 Task: Search one way flight ticket for 3 adults in first from Oakland: Oakland International Airport to Indianapolis: Indianapolis International Airport on 8-5-2023. Choice of flights is Royal air maroc. Number of bags: 1 carry on bag. Price is upto 77000. Outbound departure time preference is 6:30.
Action: Mouse moved to (301, 116)
Screenshot: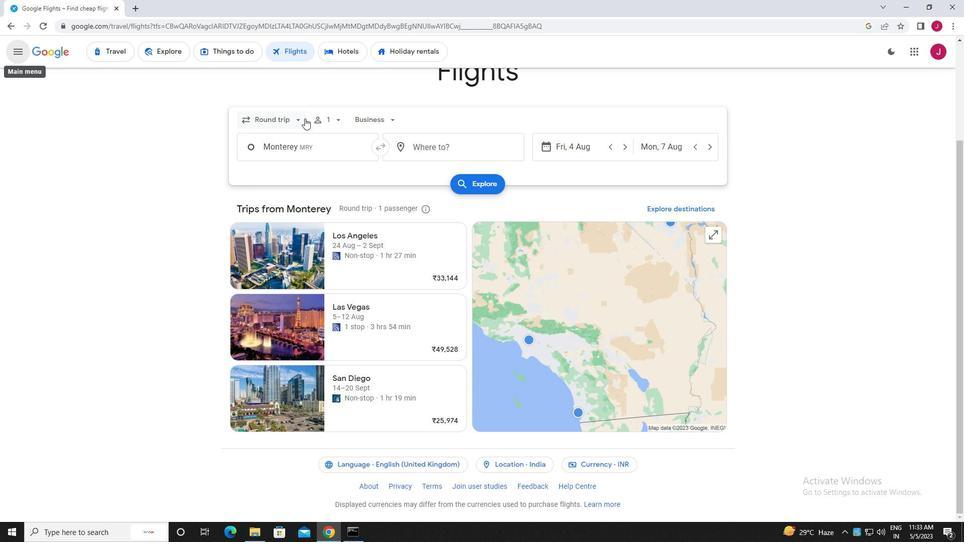 
Action: Mouse pressed left at (301, 116)
Screenshot: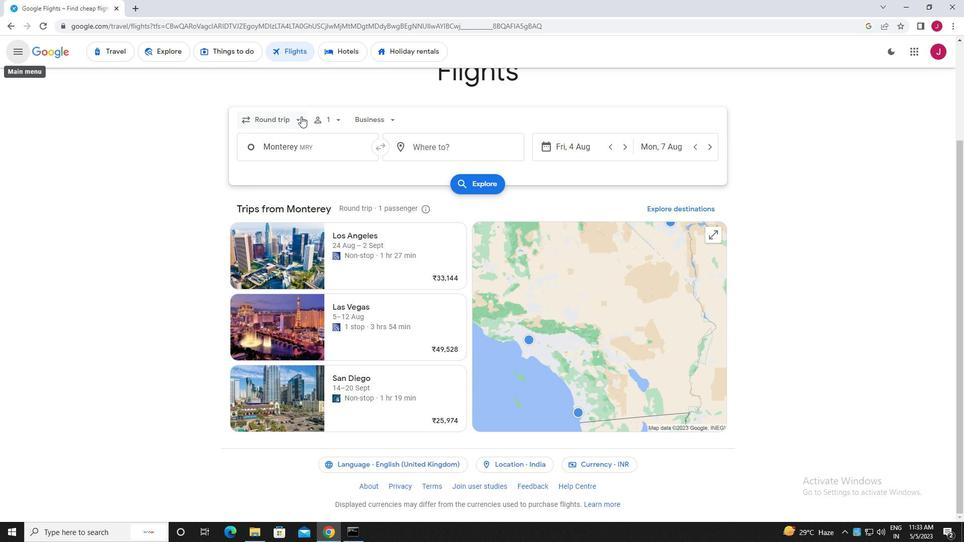 
Action: Mouse moved to (286, 163)
Screenshot: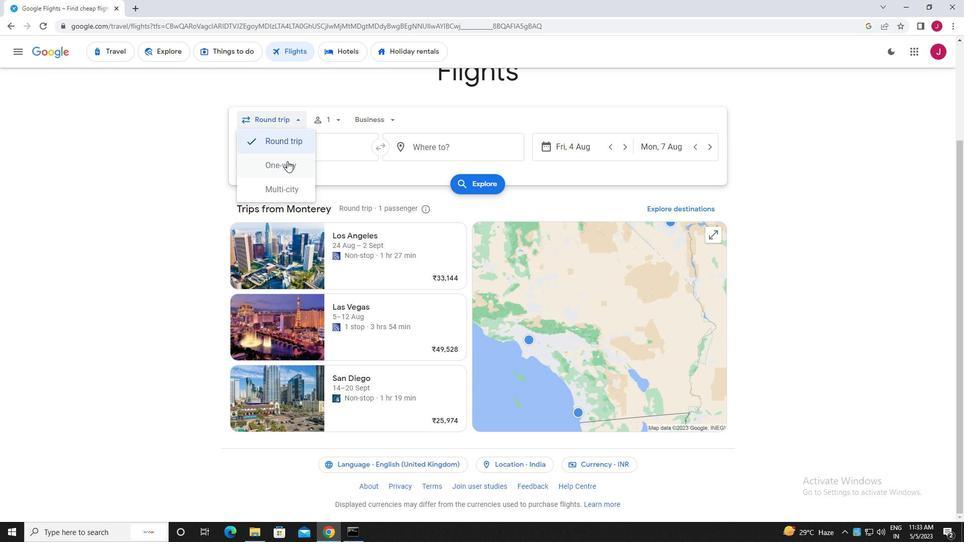 
Action: Mouse pressed left at (286, 163)
Screenshot: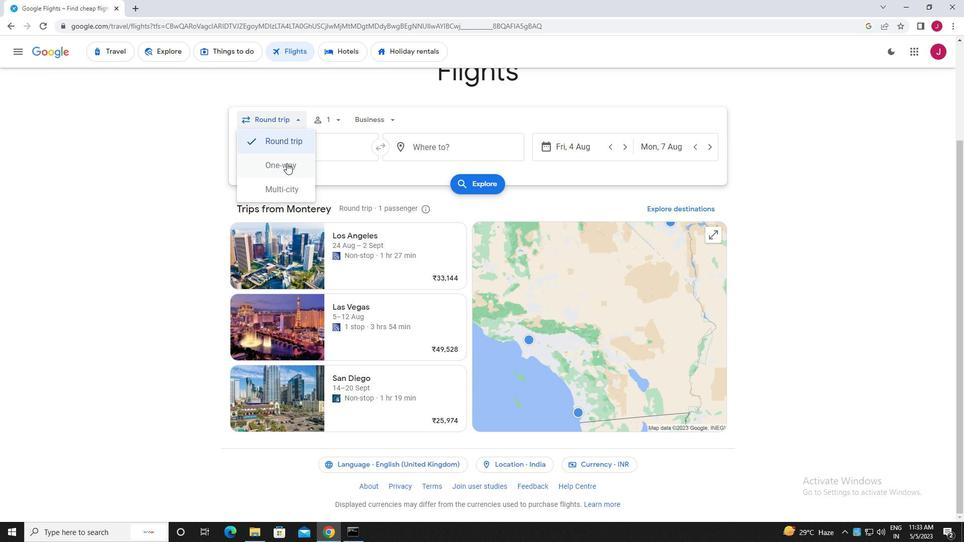 
Action: Mouse moved to (333, 119)
Screenshot: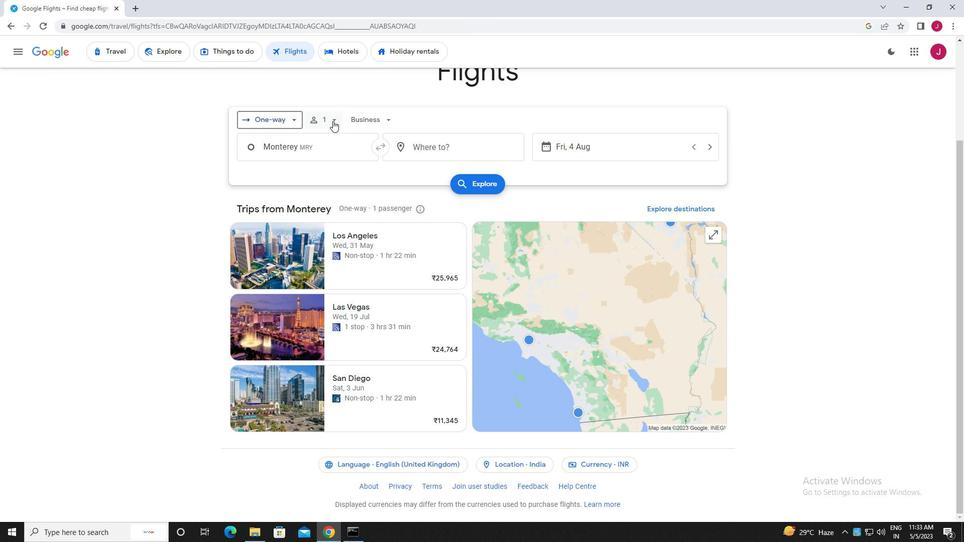 
Action: Mouse pressed left at (333, 119)
Screenshot: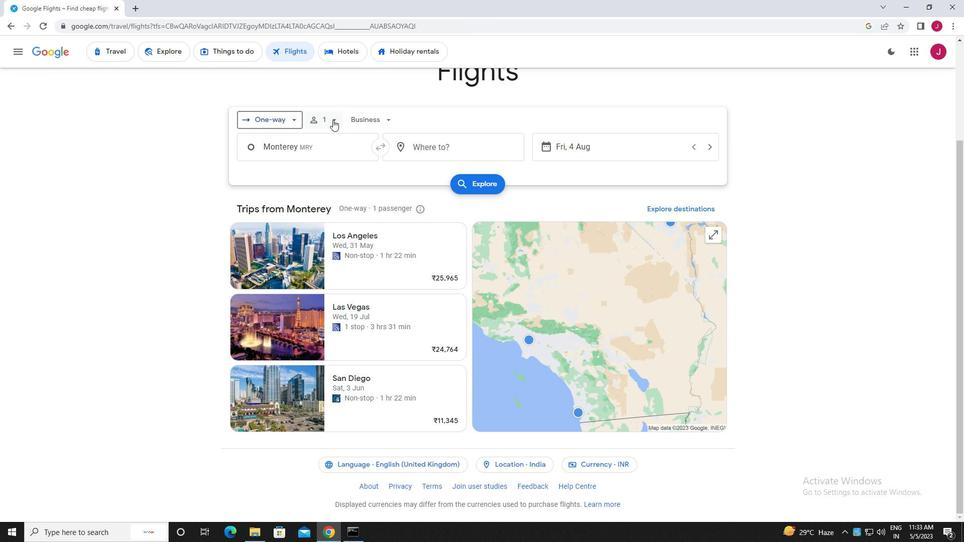 
Action: Mouse moved to (412, 142)
Screenshot: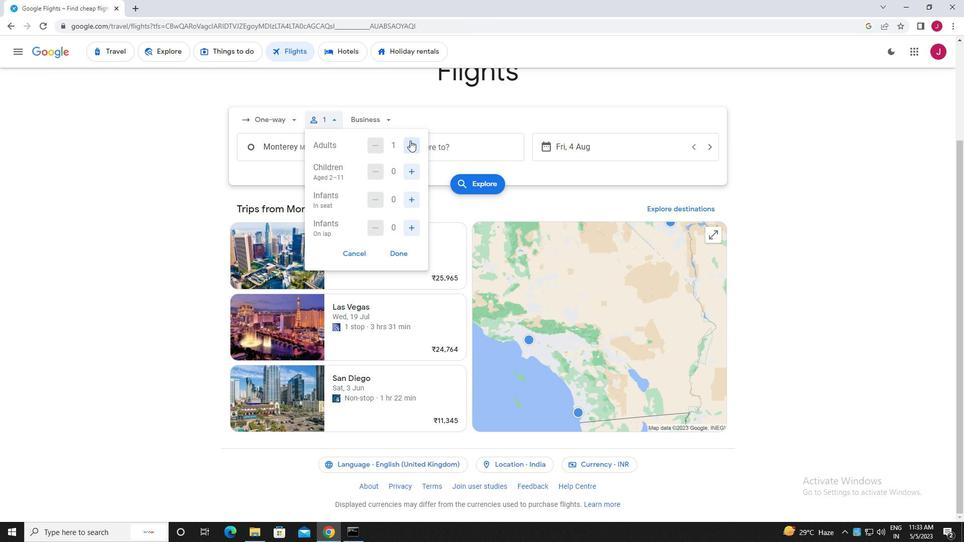 
Action: Mouse pressed left at (412, 142)
Screenshot: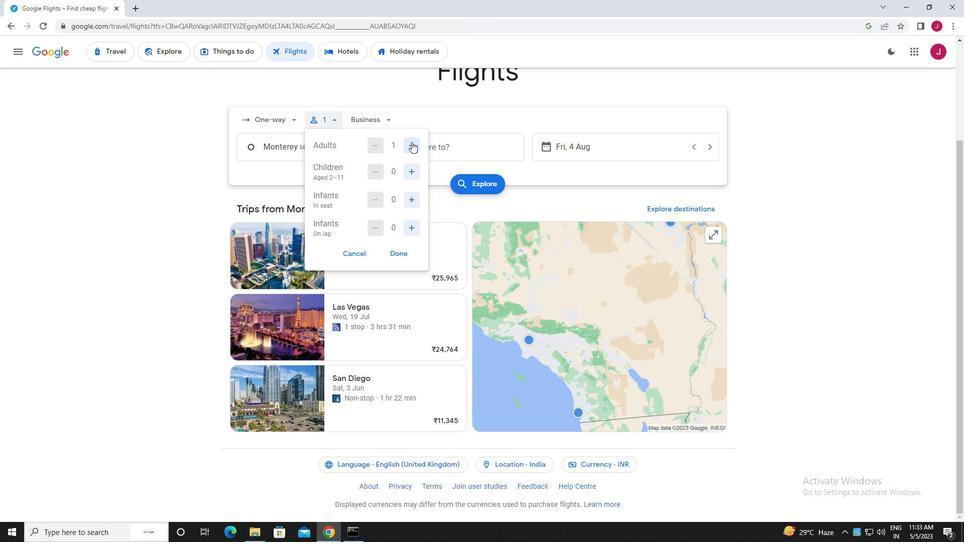 
Action: Mouse pressed left at (412, 142)
Screenshot: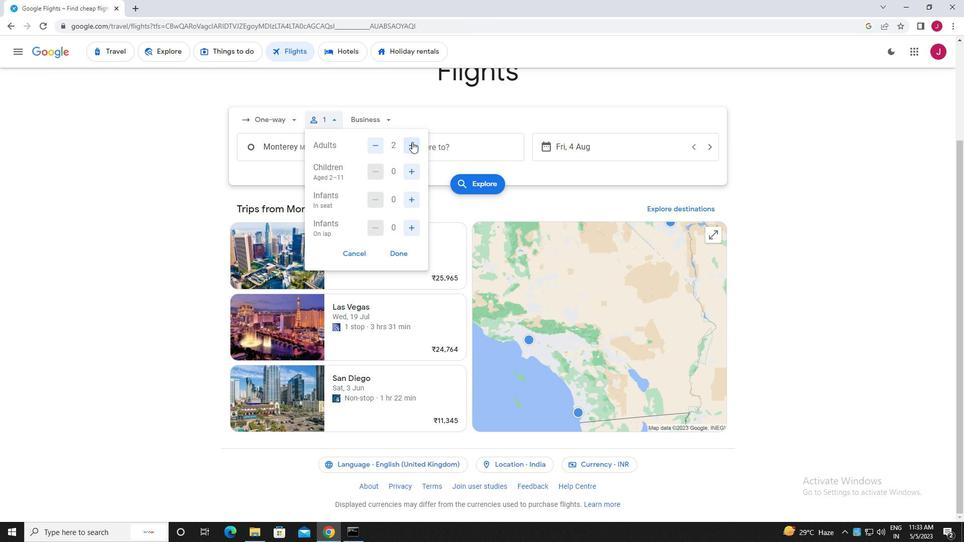 
Action: Mouse moved to (400, 252)
Screenshot: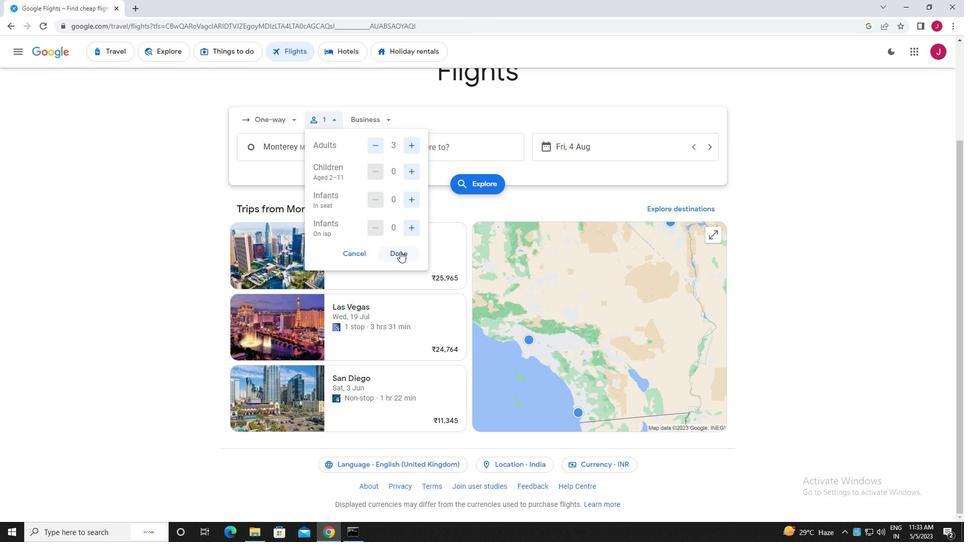 
Action: Mouse pressed left at (400, 252)
Screenshot: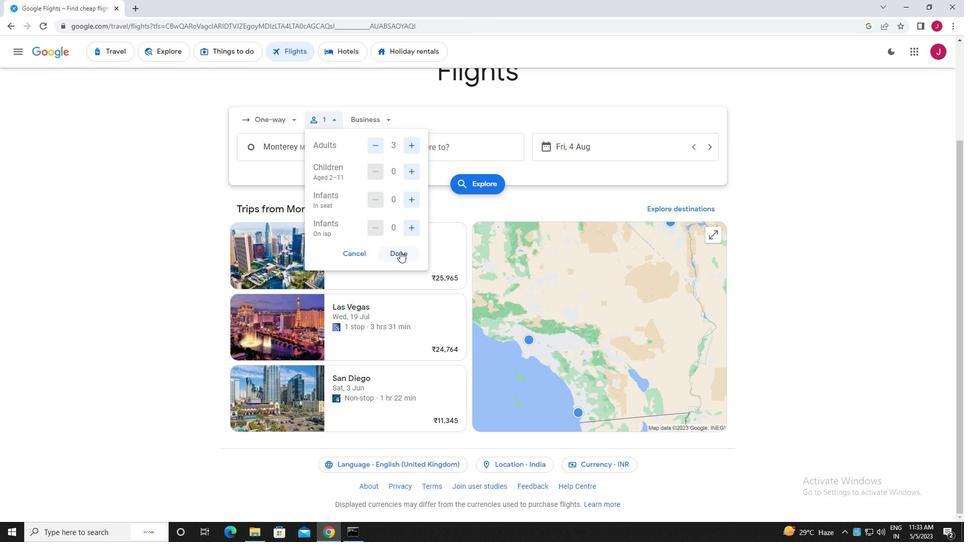 
Action: Mouse moved to (385, 122)
Screenshot: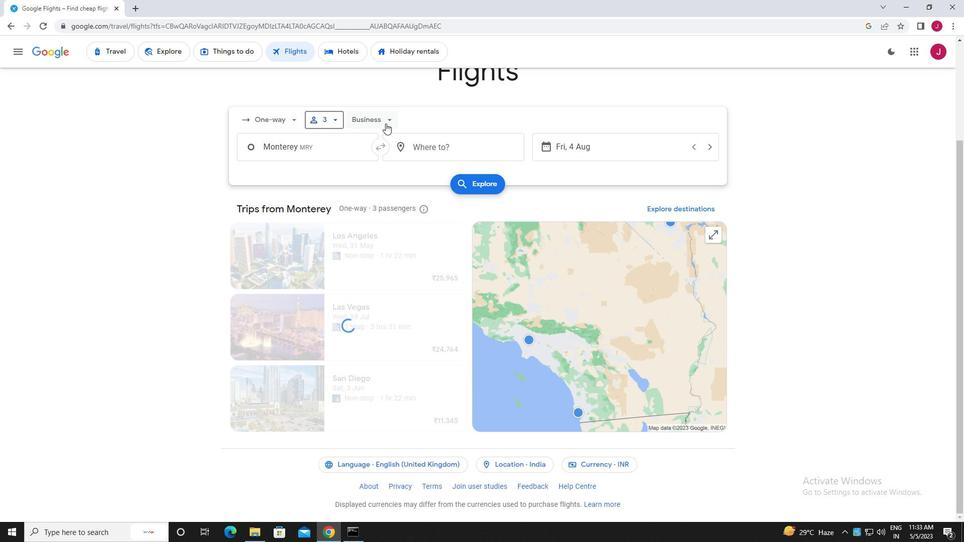 
Action: Mouse pressed left at (385, 122)
Screenshot: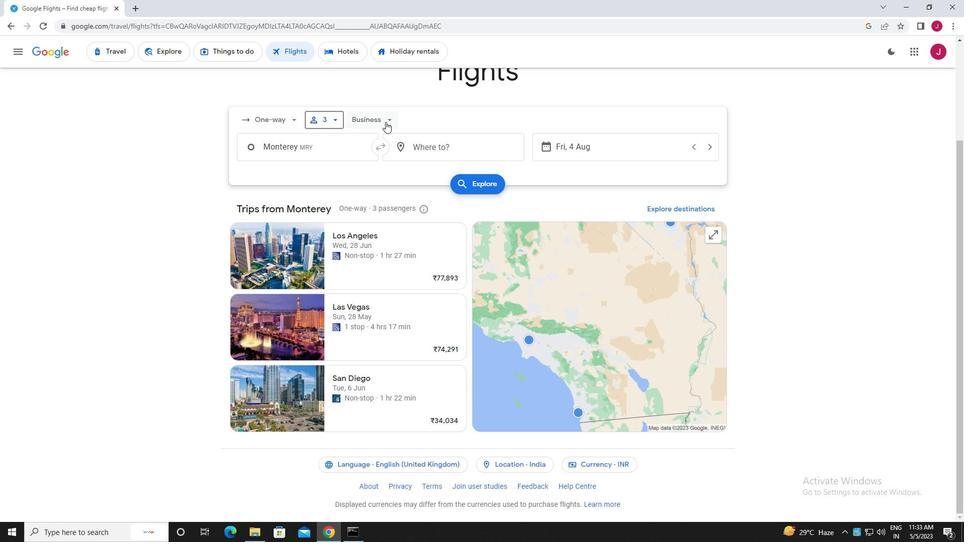 
Action: Mouse moved to (382, 214)
Screenshot: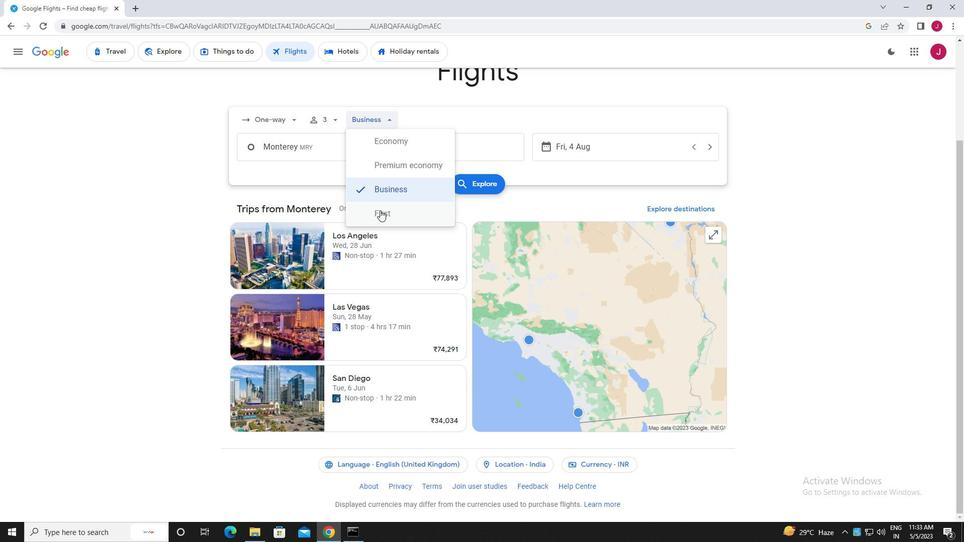 
Action: Mouse pressed left at (382, 214)
Screenshot: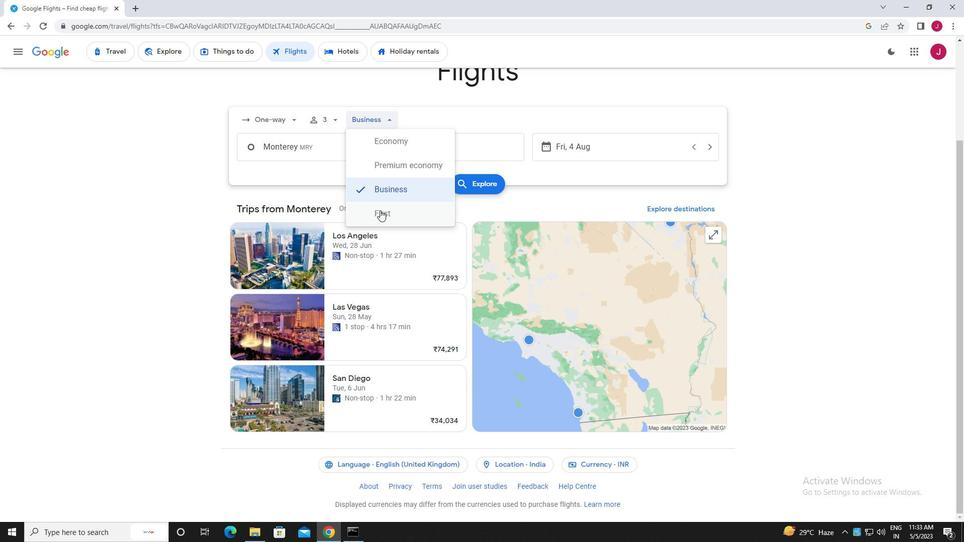 
Action: Mouse moved to (330, 144)
Screenshot: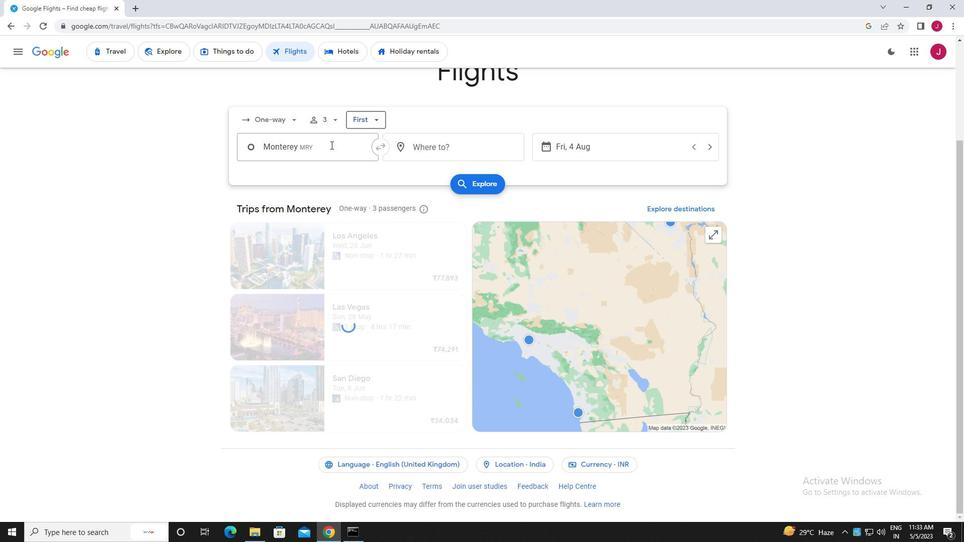 
Action: Mouse pressed left at (330, 144)
Screenshot: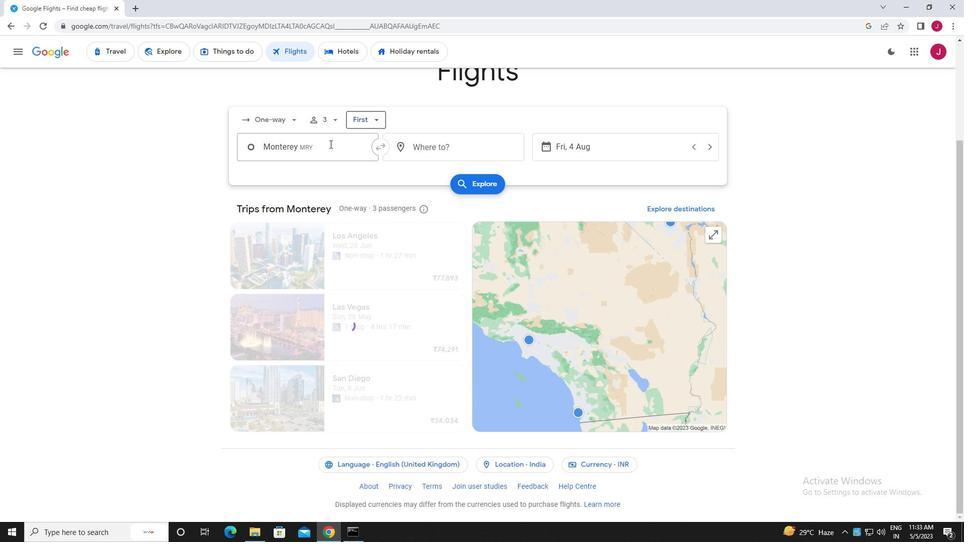 
Action: Key pressed oakland
Screenshot: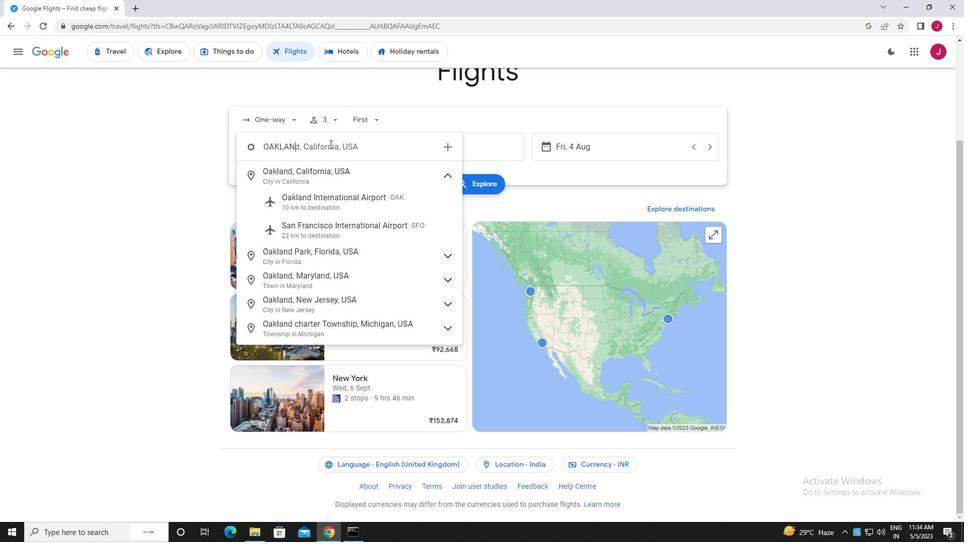 
Action: Mouse moved to (361, 198)
Screenshot: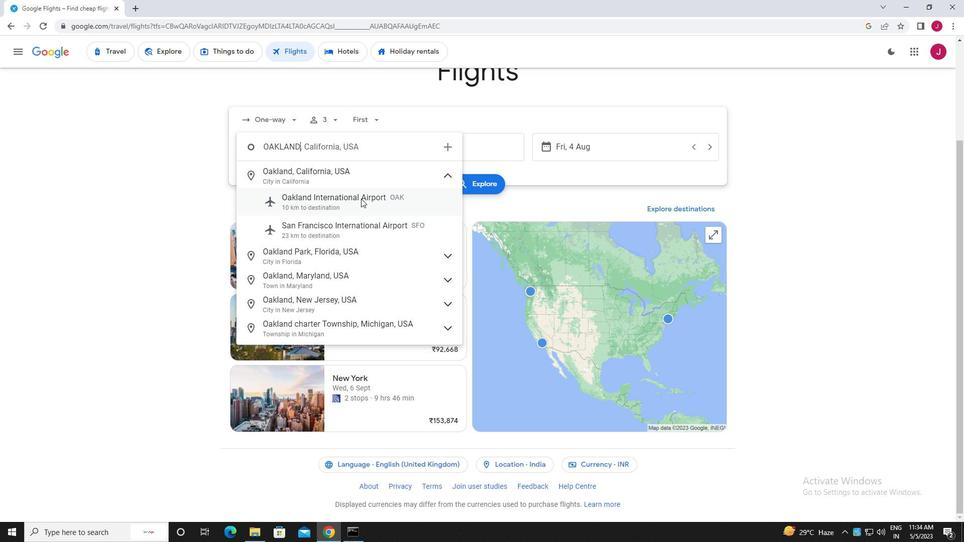 
Action: Mouse pressed left at (361, 198)
Screenshot: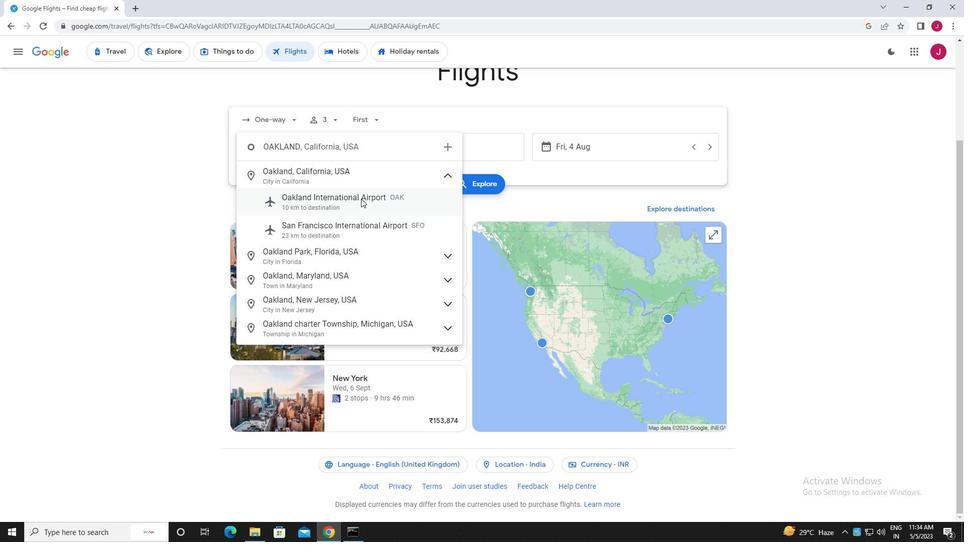 
Action: Mouse moved to (451, 149)
Screenshot: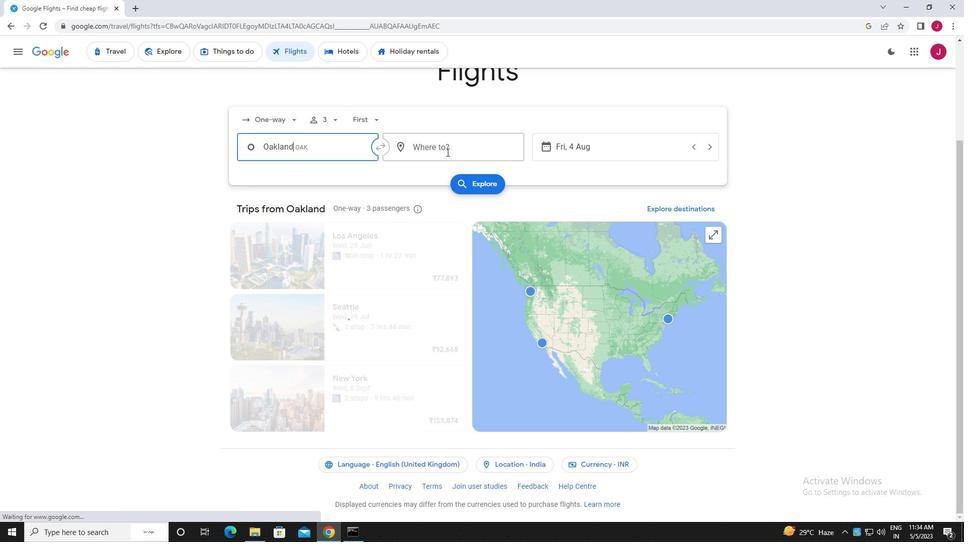 
Action: Mouse pressed left at (451, 149)
Screenshot: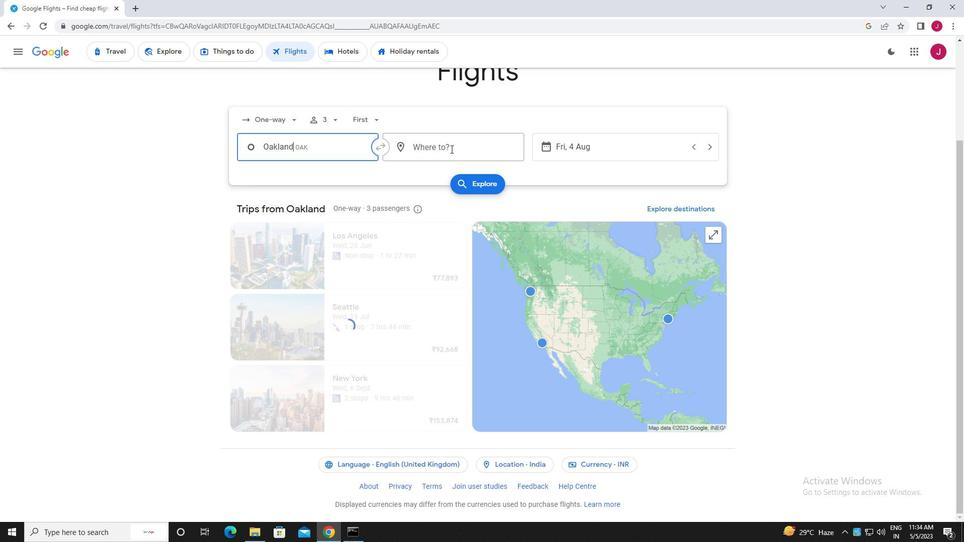 
Action: Key pressed indianapolis
Screenshot: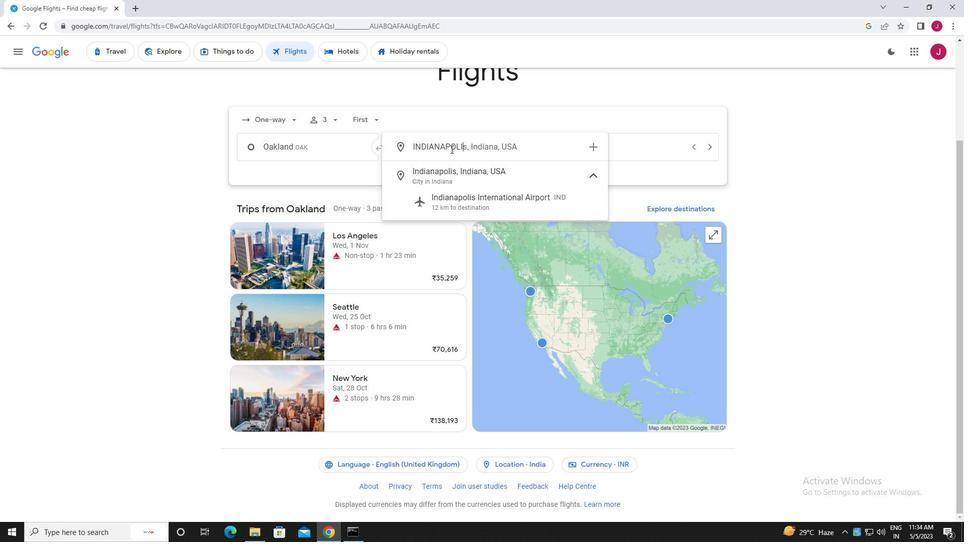
Action: Mouse moved to (489, 204)
Screenshot: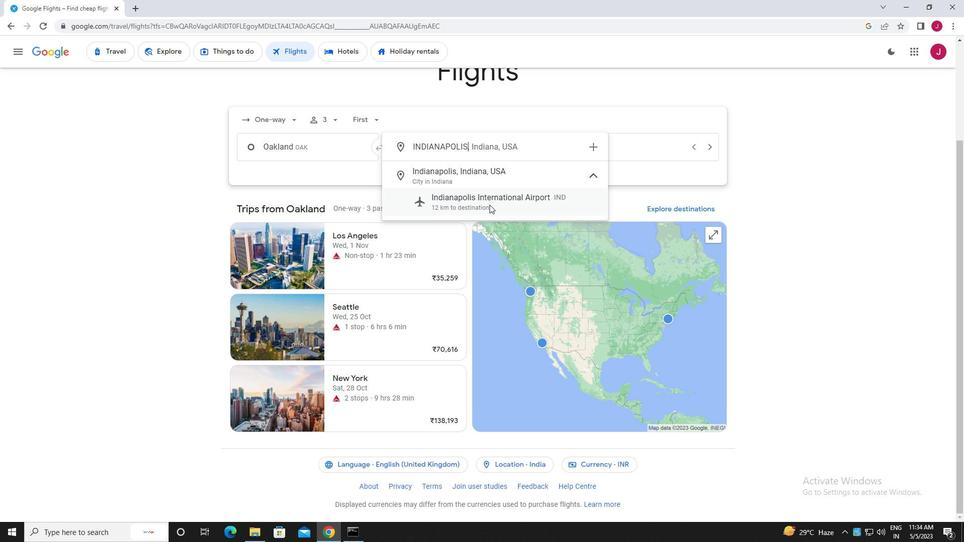 
Action: Mouse pressed left at (489, 204)
Screenshot: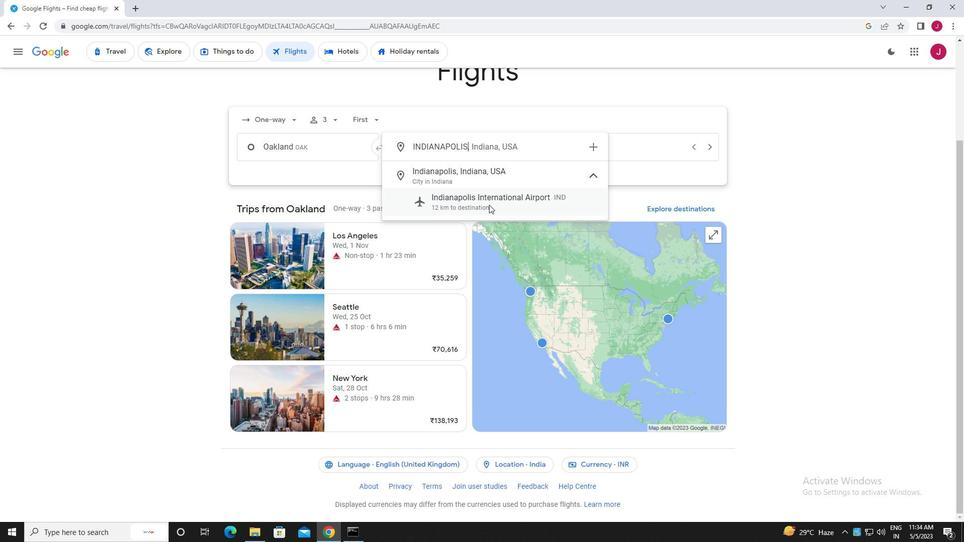 
Action: Mouse moved to (587, 149)
Screenshot: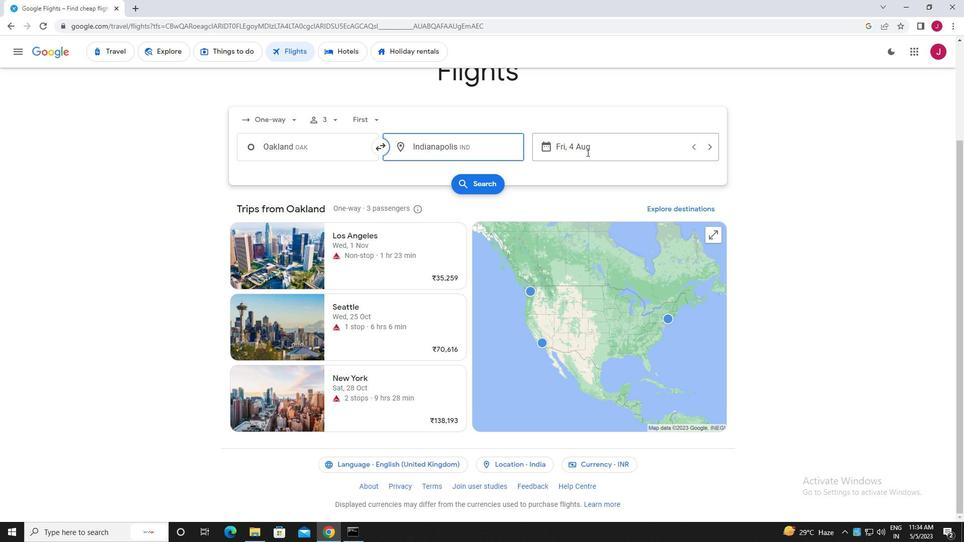 
Action: Mouse pressed left at (587, 149)
Screenshot: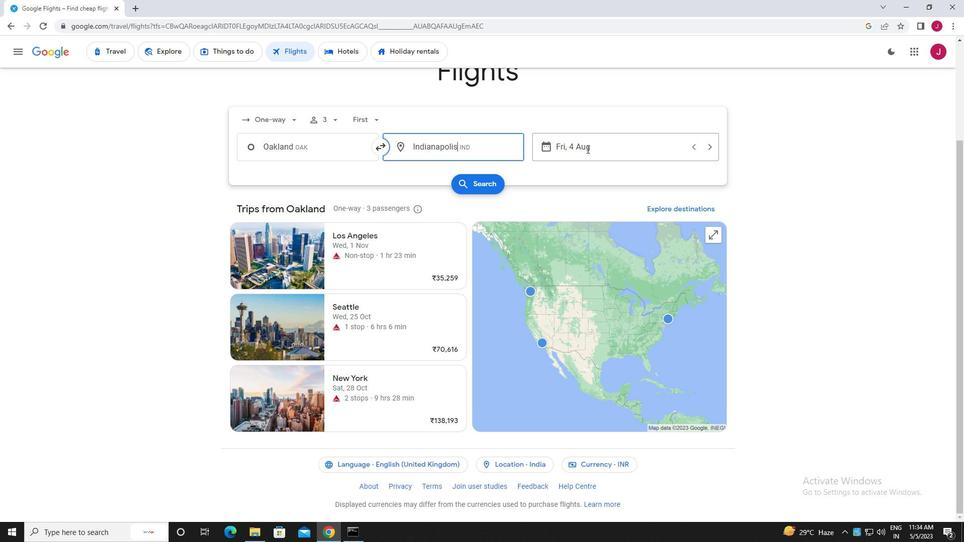 
Action: Mouse moved to (510, 224)
Screenshot: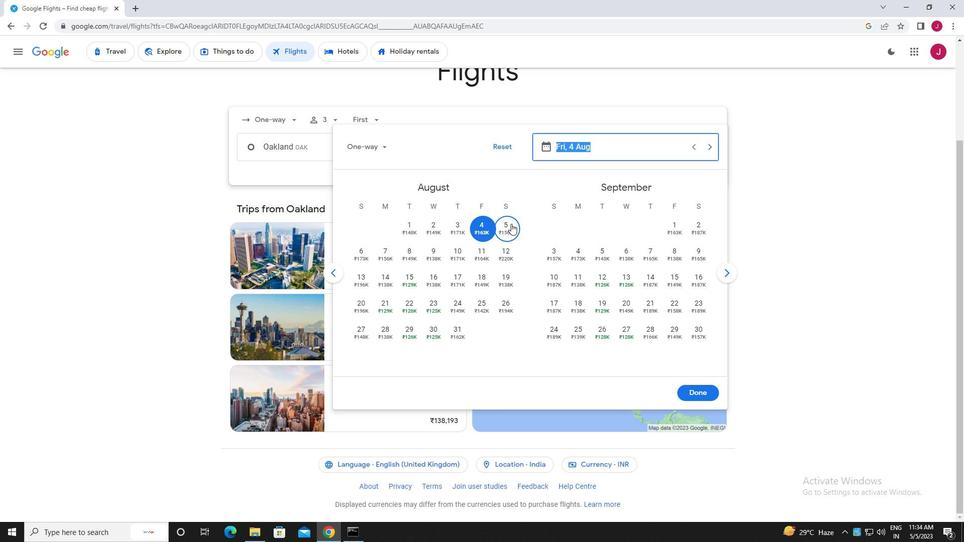 
Action: Mouse pressed left at (510, 224)
Screenshot: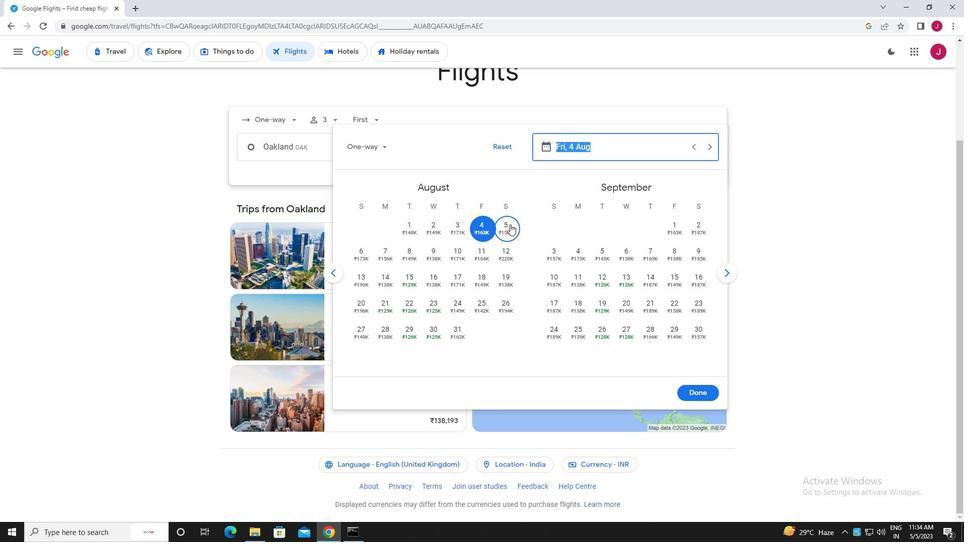 
Action: Mouse moved to (687, 392)
Screenshot: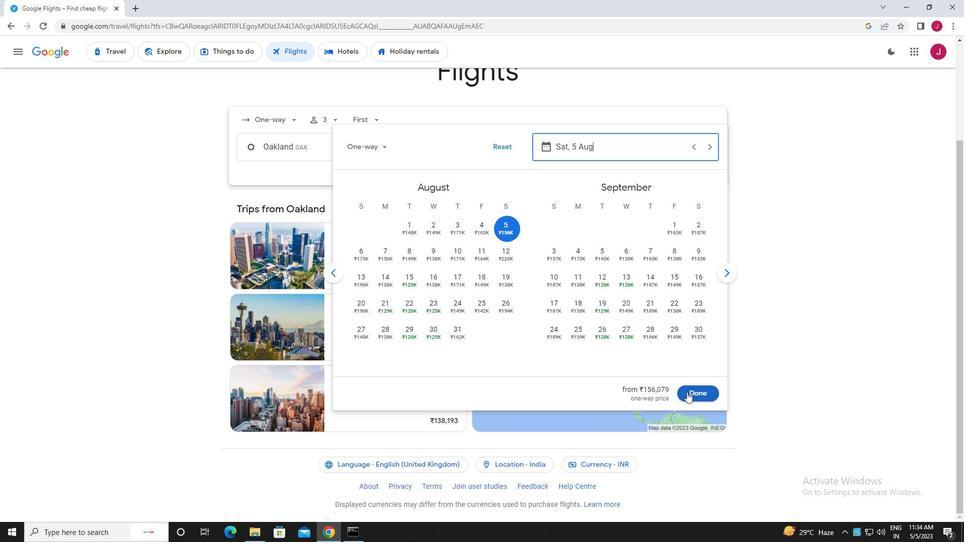 
Action: Mouse pressed left at (687, 392)
Screenshot: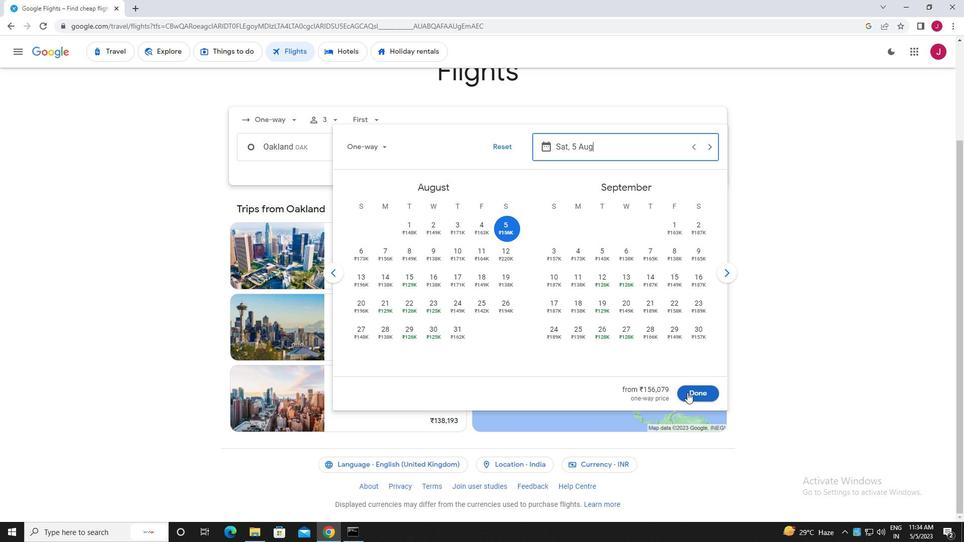 
Action: Mouse moved to (488, 185)
Screenshot: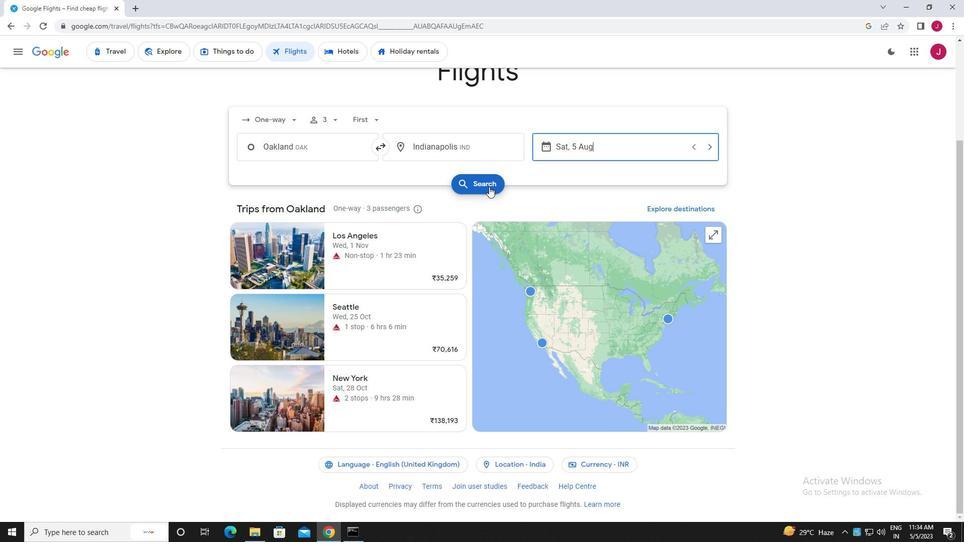 
Action: Mouse pressed left at (488, 185)
Screenshot: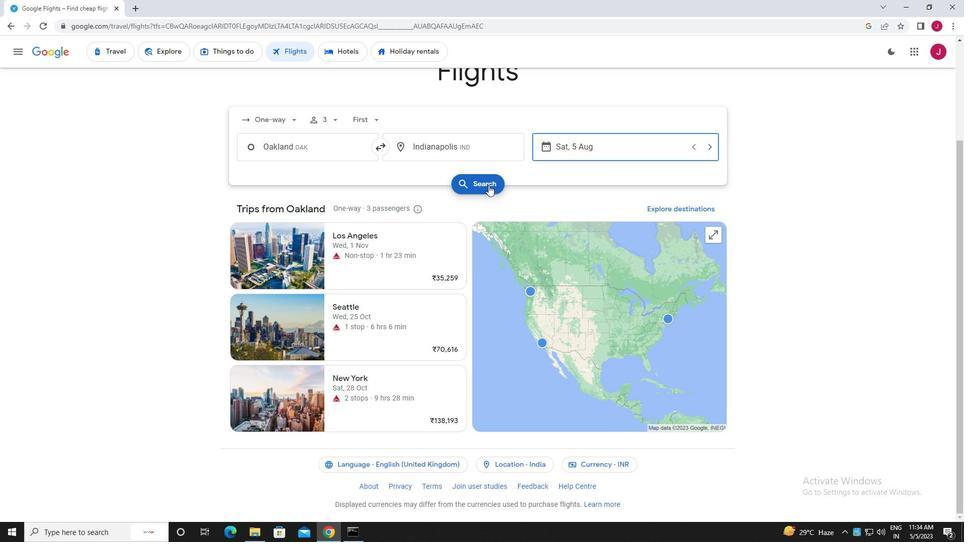 
Action: Mouse moved to (257, 142)
Screenshot: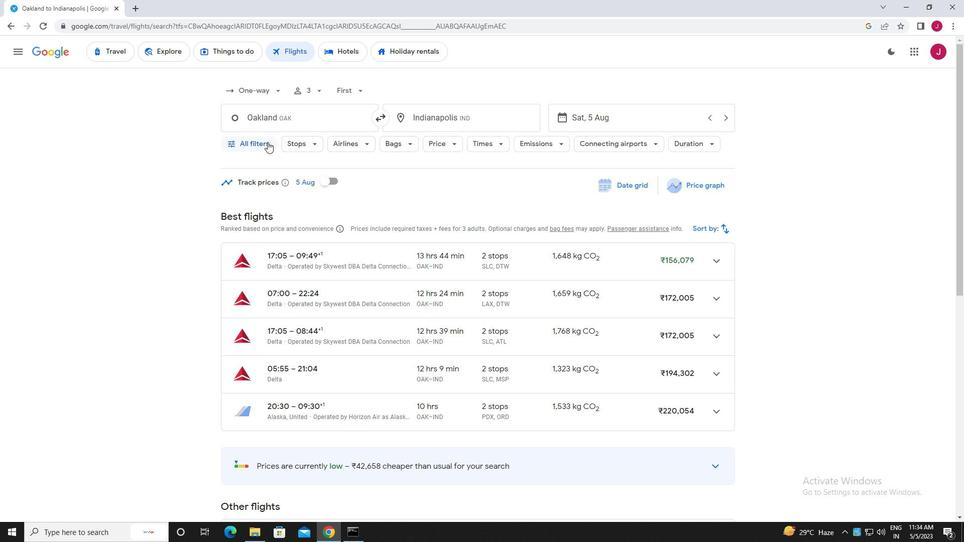 
Action: Mouse pressed left at (257, 142)
Screenshot: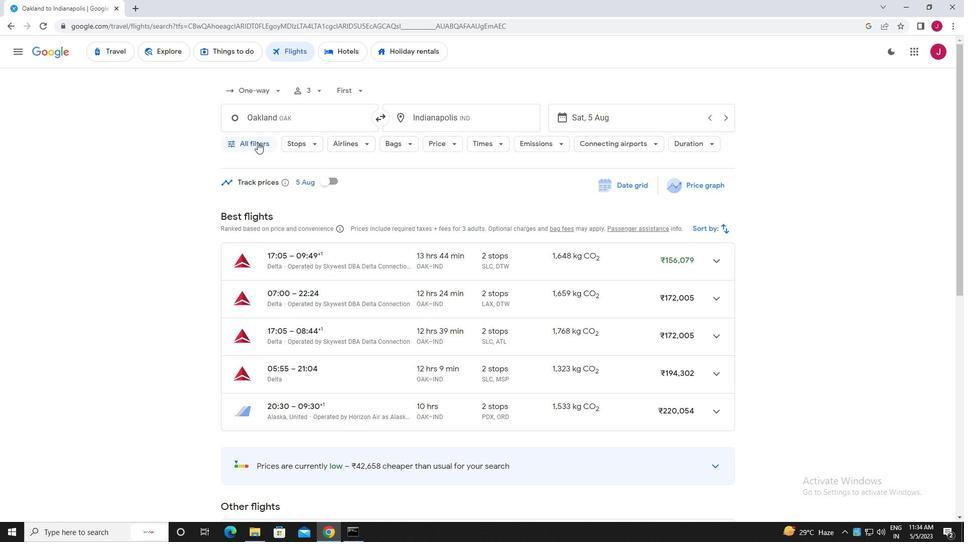 
Action: Mouse moved to (268, 158)
Screenshot: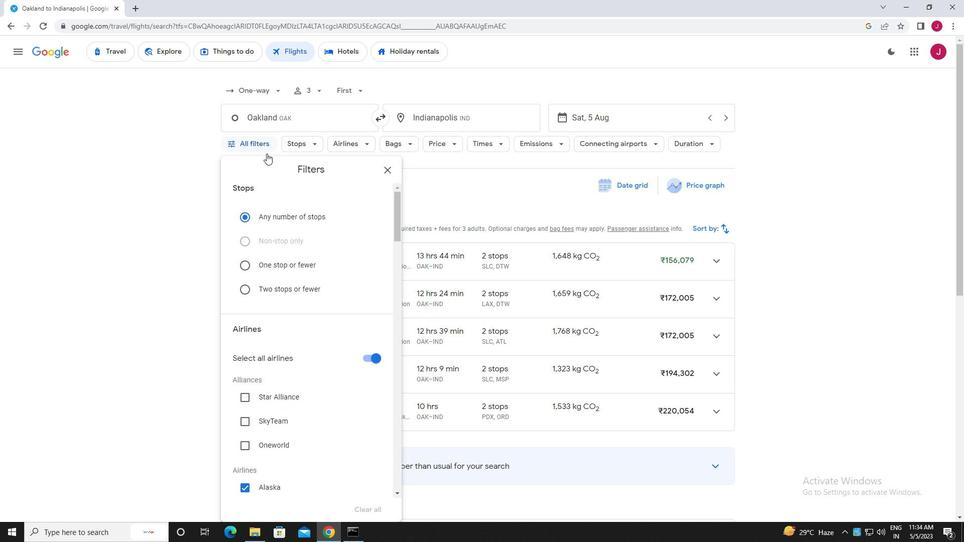 
Action: Mouse scrolled (268, 158) with delta (0, 0)
Screenshot: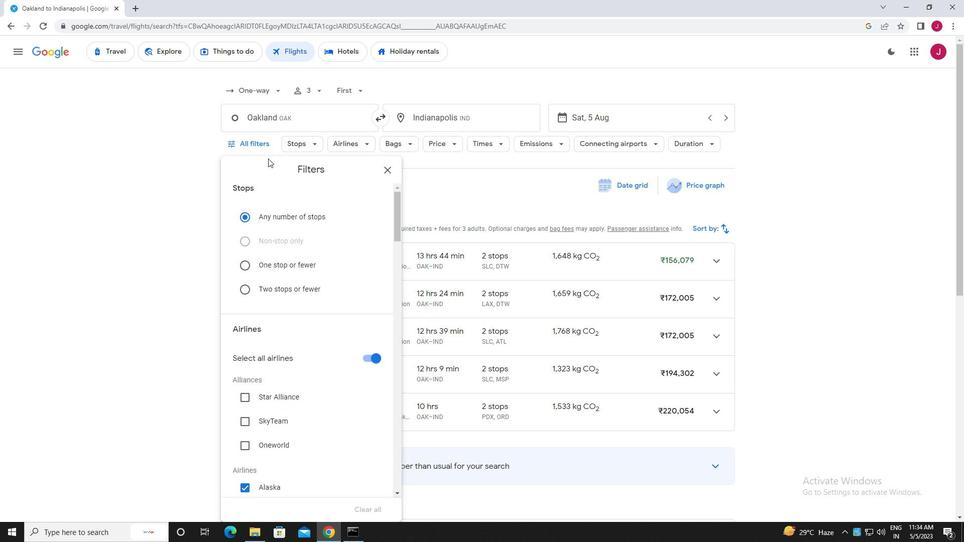 
Action: Mouse moved to (269, 159)
Screenshot: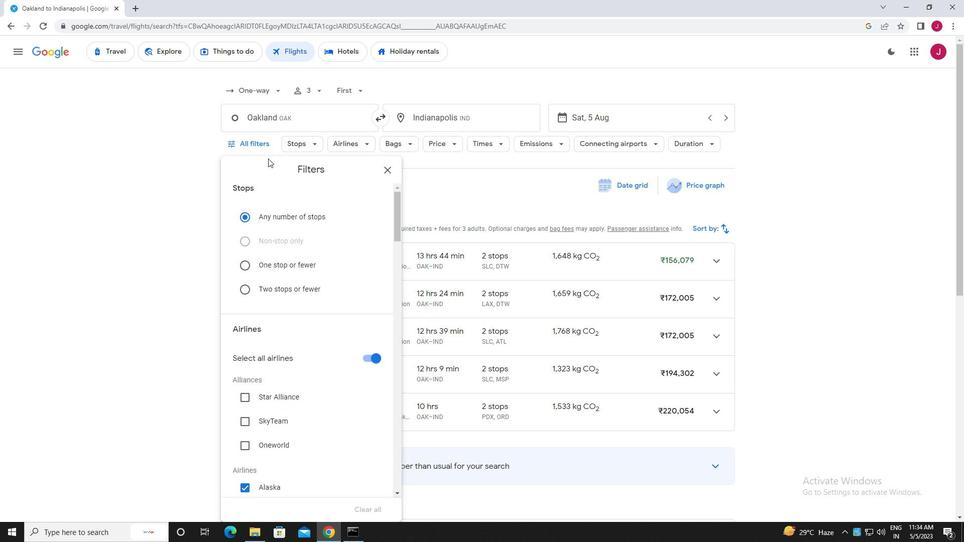 
Action: Mouse scrolled (269, 158) with delta (0, 0)
Screenshot: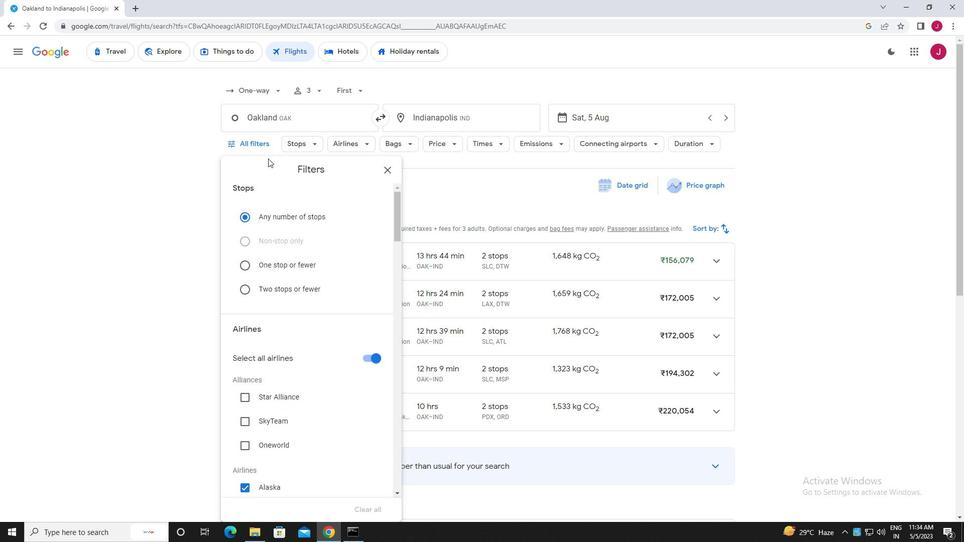 
Action: Mouse moved to (335, 192)
Screenshot: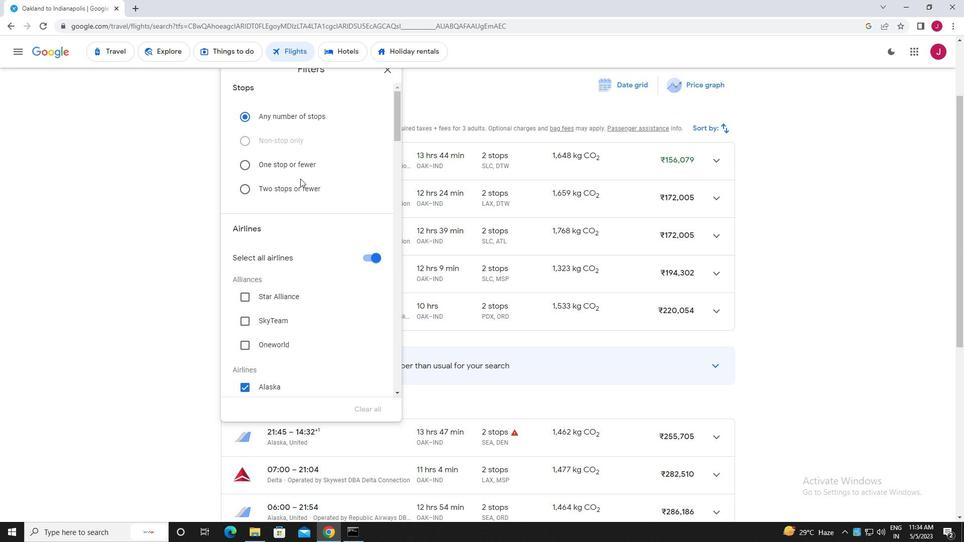 
Action: Mouse scrolled (335, 192) with delta (0, 0)
Screenshot: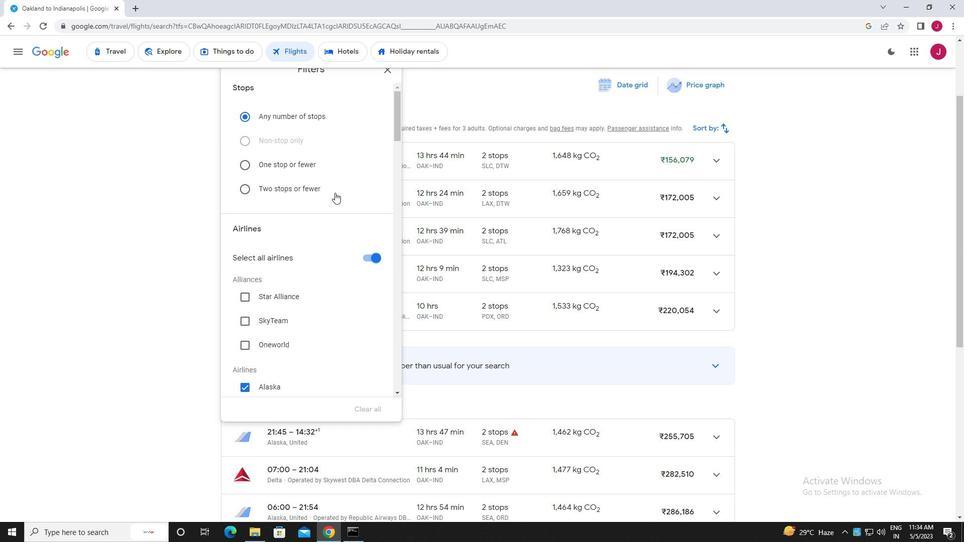
Action: Mouse scrolled (335, 192) with delta (0, 0)
Screenshot: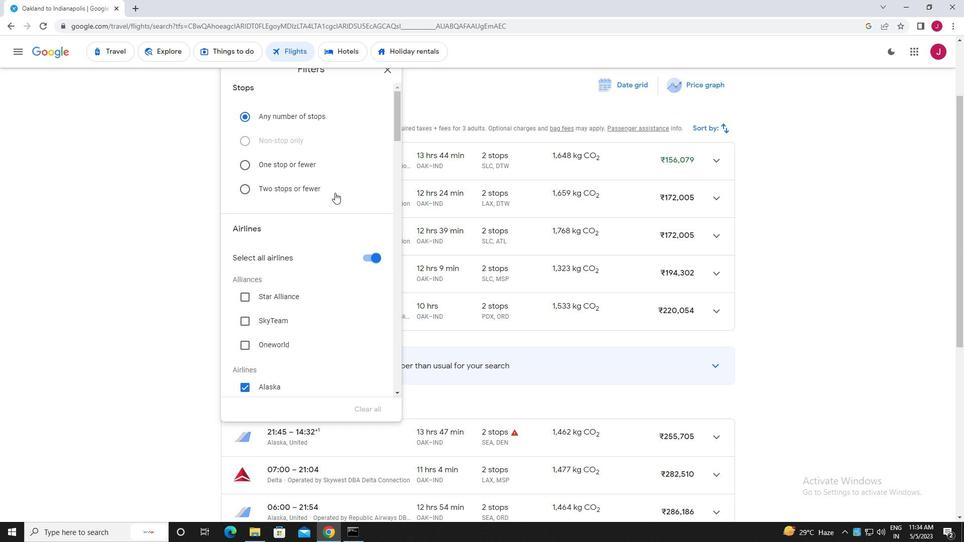 
Action: Mouse moved to (364, 160)
Screenshot: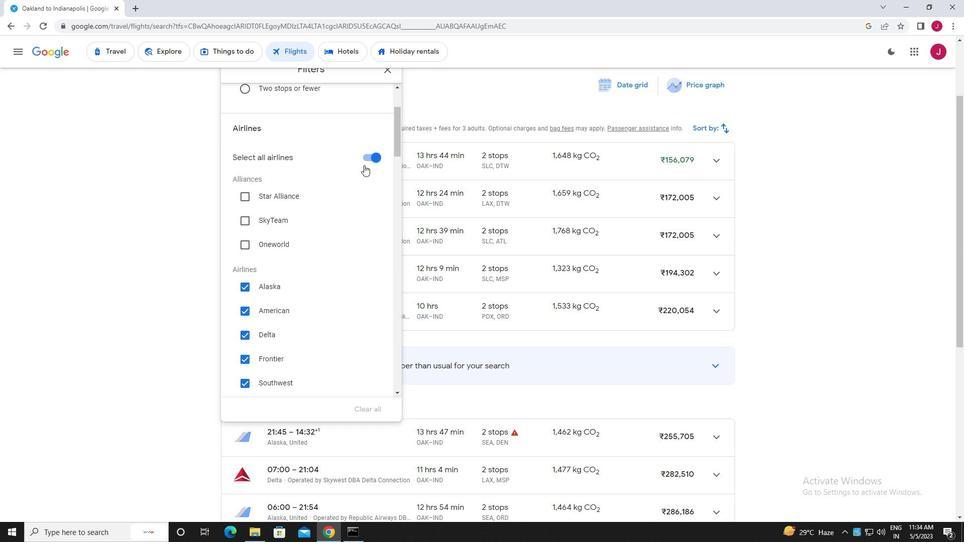 
Action: Mouse pressed left at (364, 160)
Screenshot: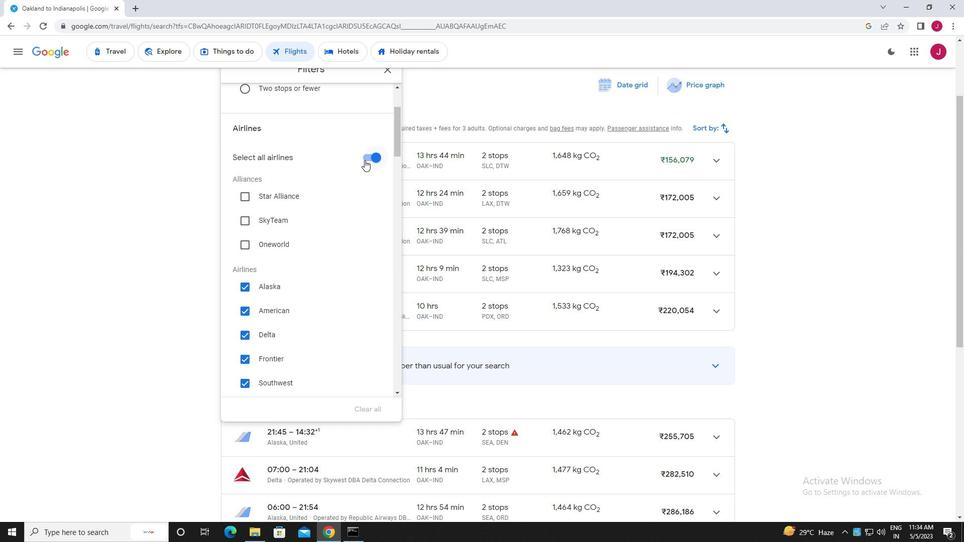 
Action: Mouse moved to (314, 169)
Screenshot: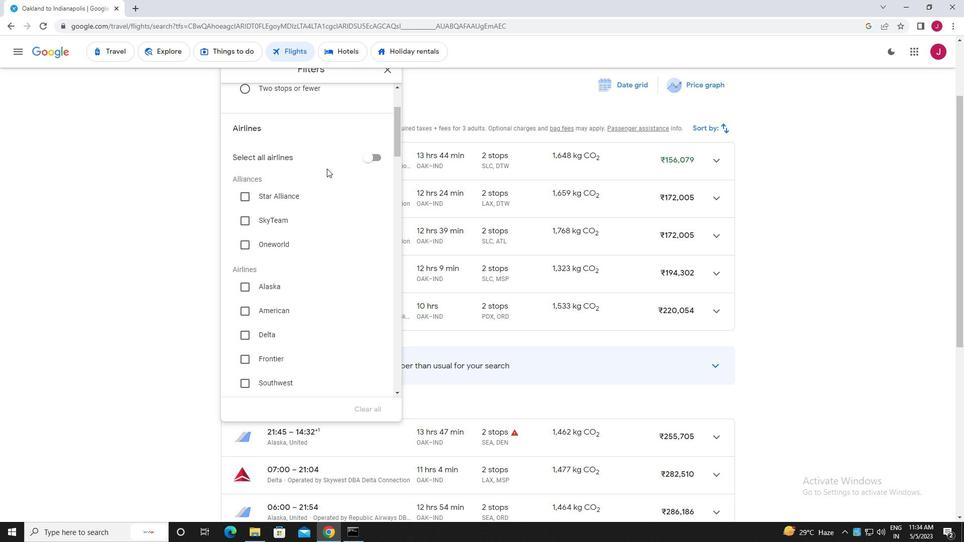 
Action: Mouse scrolled (314, 169) with delta (0, 0)
Screenshot: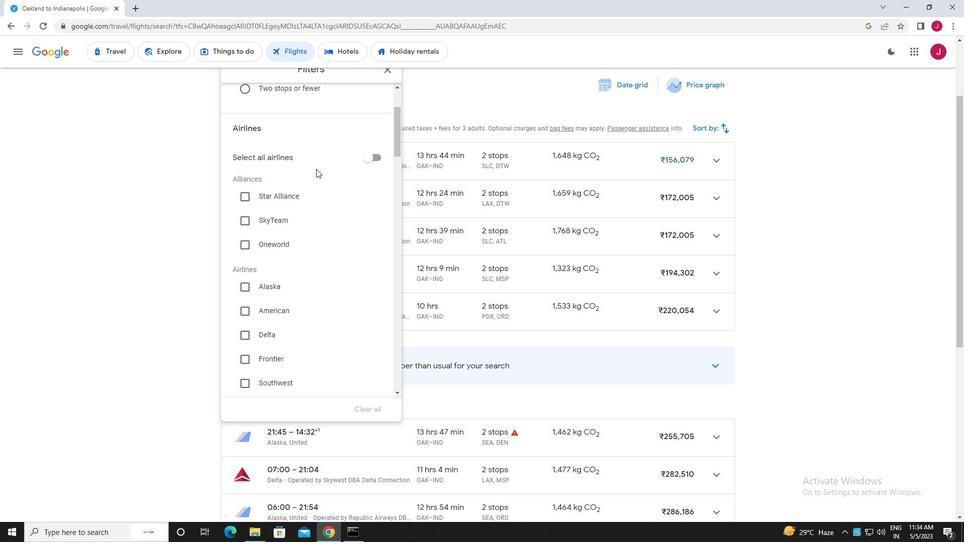 
Action: Mouse scrolled (314, 169) with delta (0, 0)
Screenshot: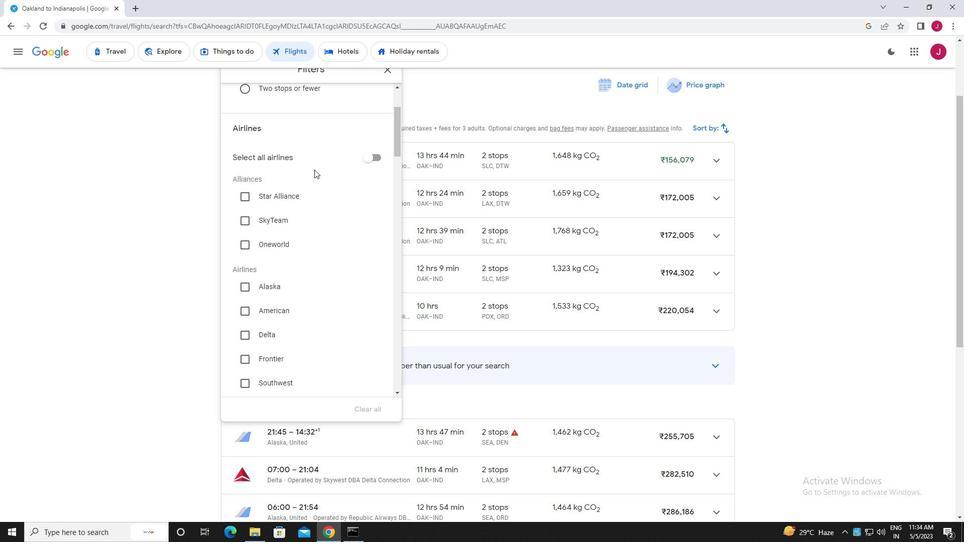 
Action: Mouse moved to (299, 121)
Screenshot: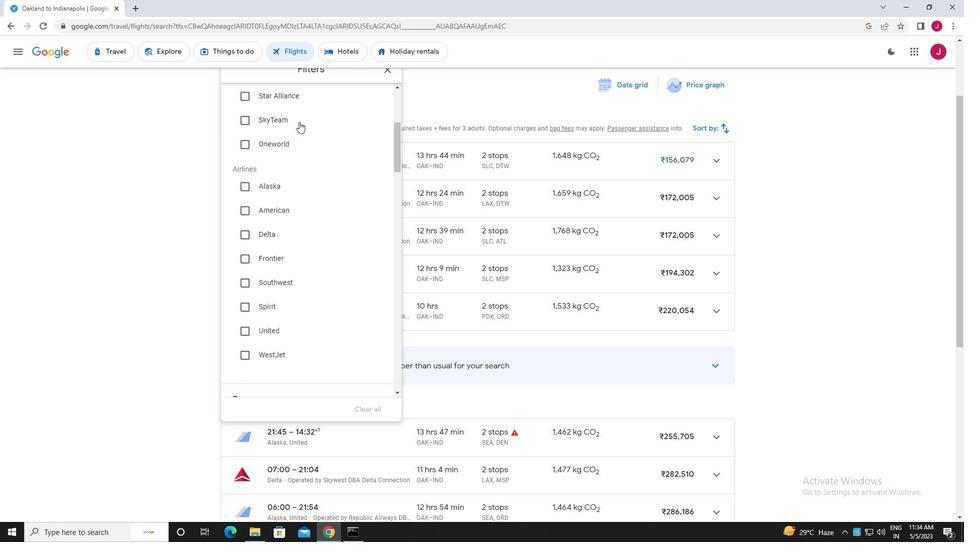 
Action: Mouse scrolled (299, 120) with delta (0, 0)
Screenshot: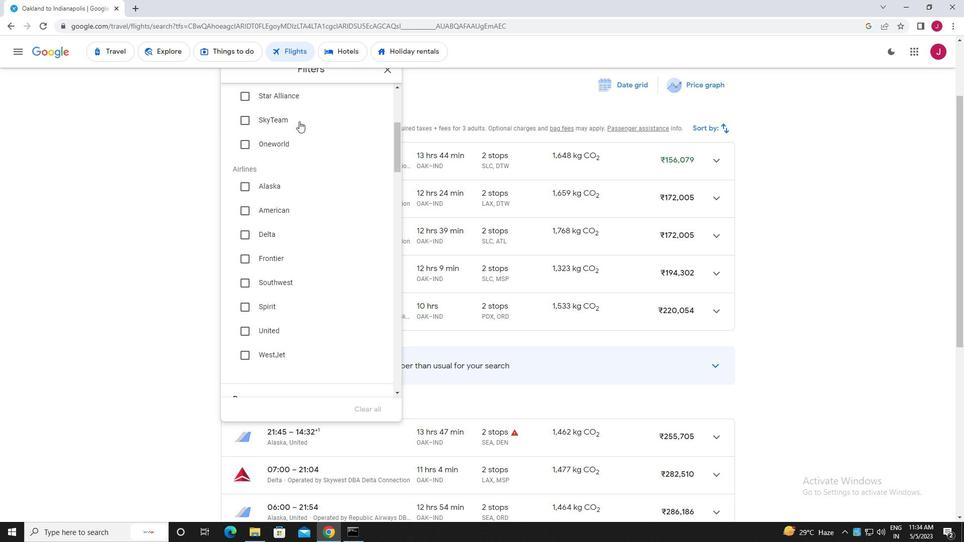 
Action: Mouse scrolled (299, 120) with delta (0, 0)
Screenshot: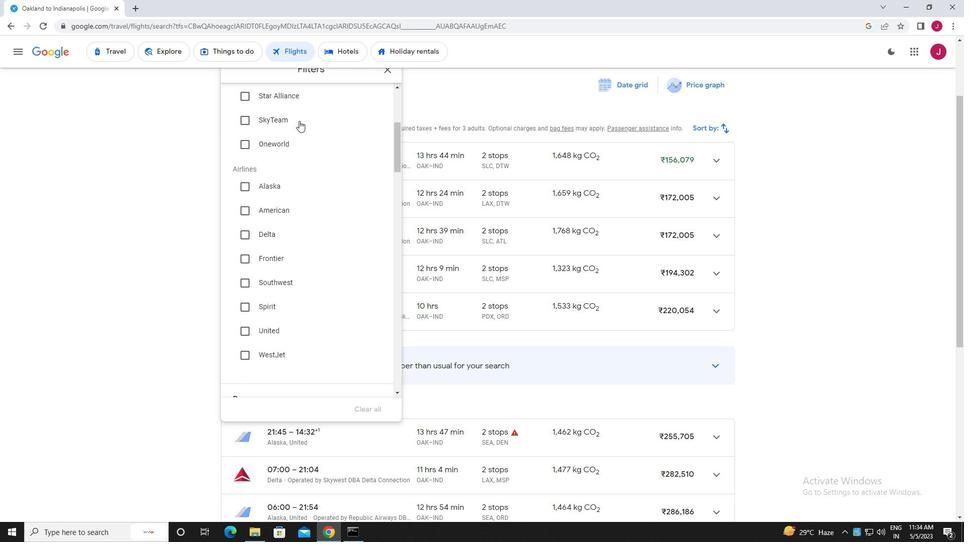 
Action: Mouse scrolled (299, 120) with delta (0, 0)
Screenshot: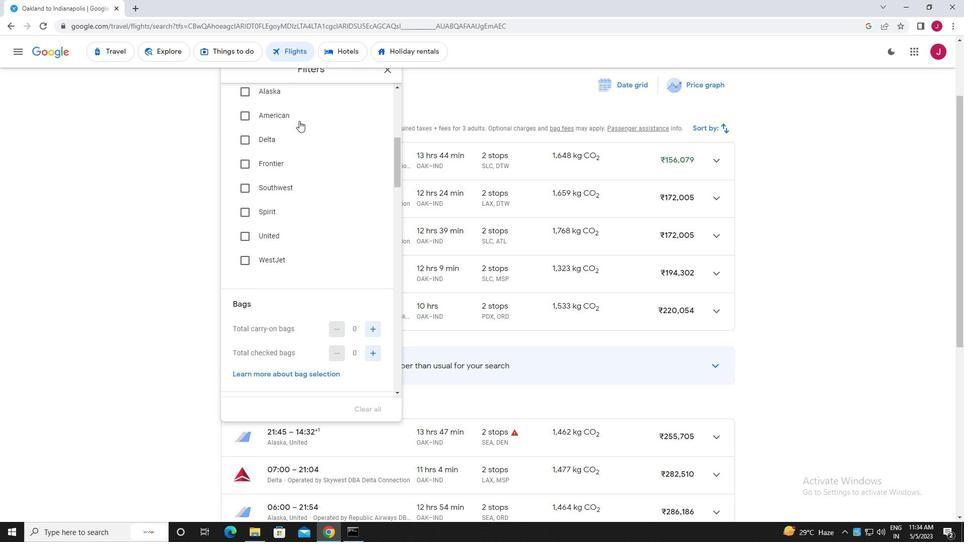 
Action: Mouse scrolled (299, 120) with delta (0, 0)
Screenshot: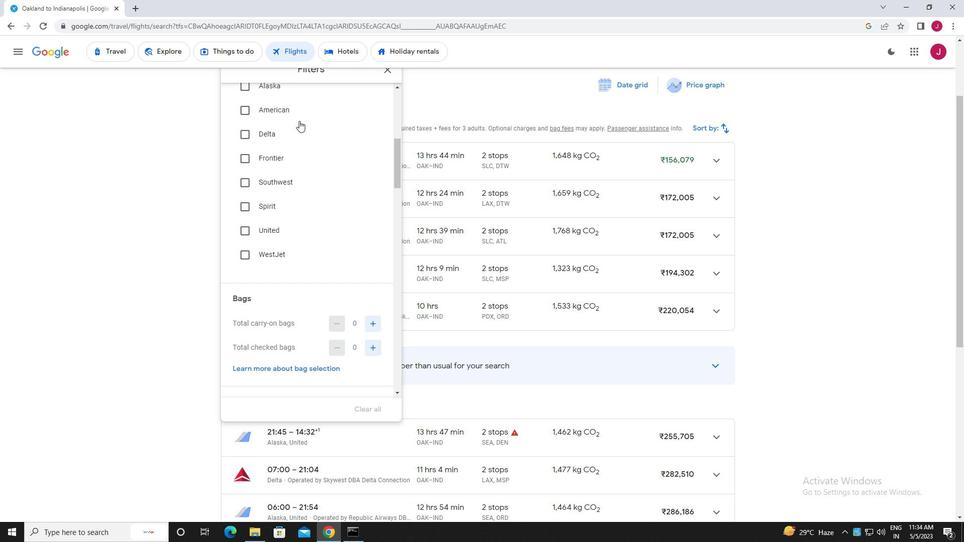 
Action: Mouse scrolled (299, 120) with delta (0, 0)
Screenshot: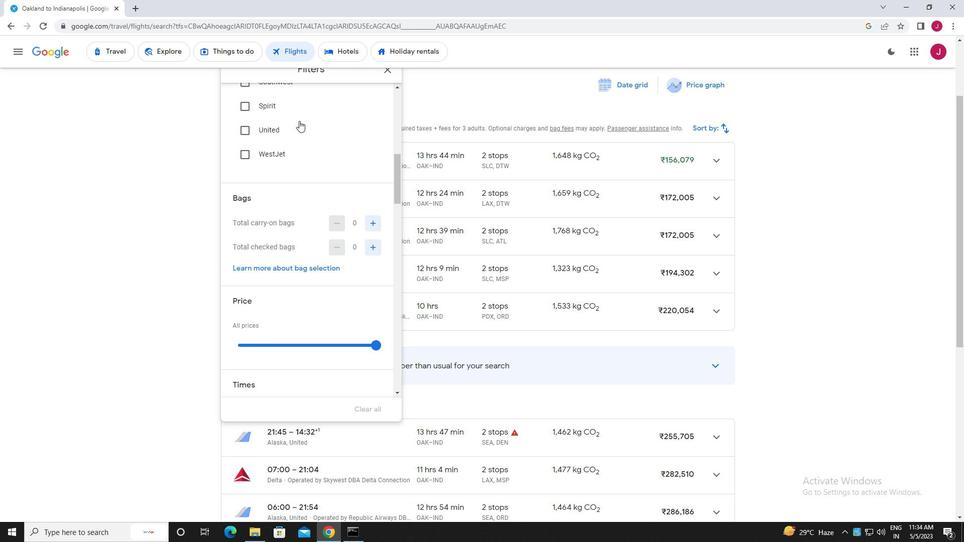 
Action: Mouse scrolled (299, 120) with delta (0, 0)
Screenshot: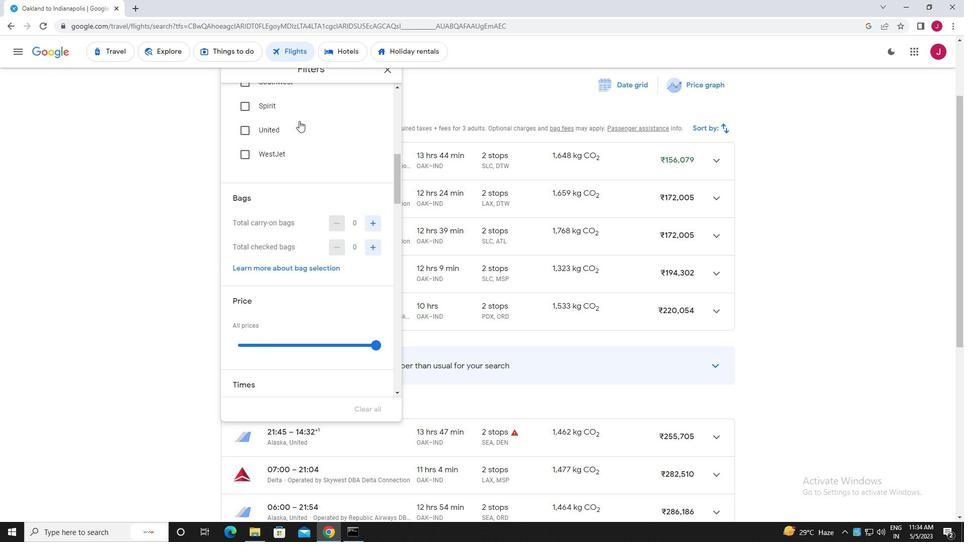 
Action: Mouse scrolled (299, 120) with delta (0, 0)
Screenshot: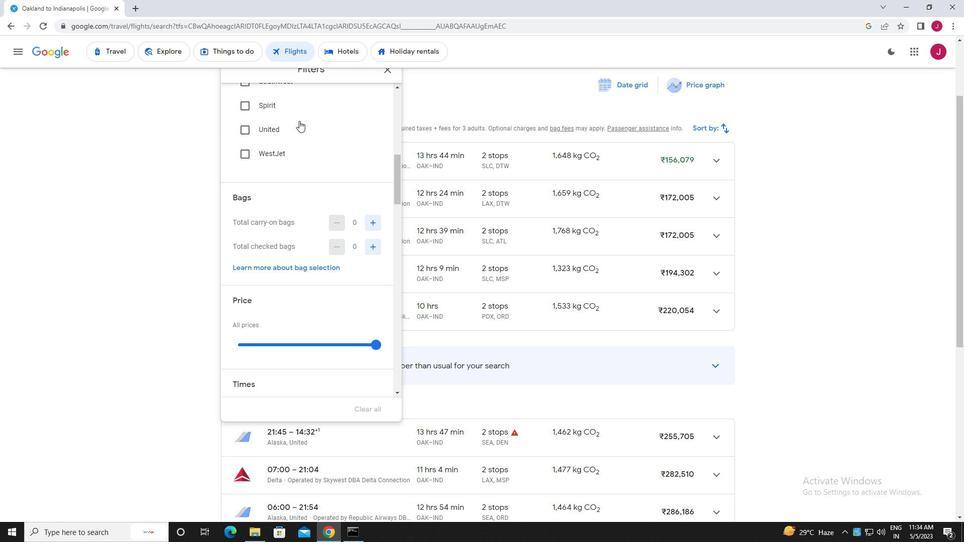 
Action: Mouse moved to (299, 121)
Screenshot: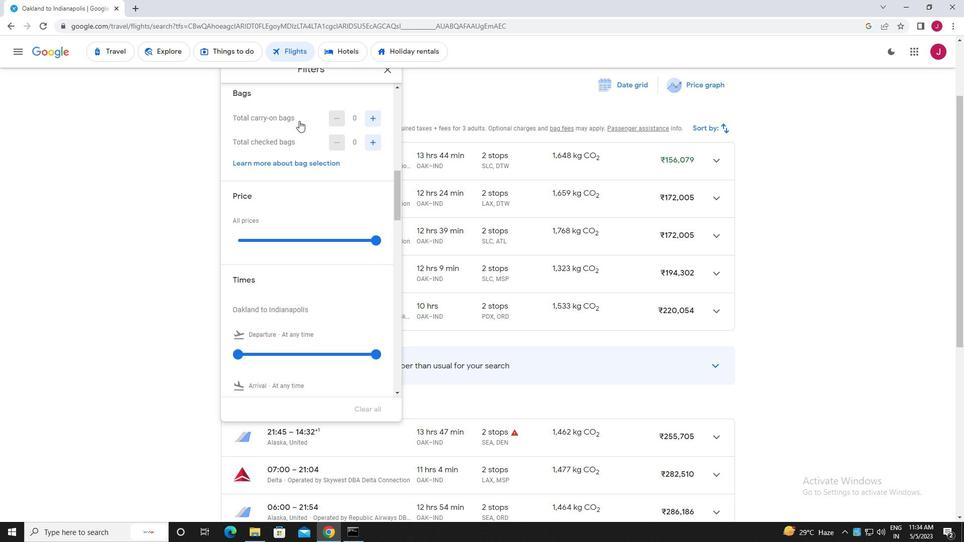 
Action: Mouse scrolled (299, 121) with delta (0, 0)
Screenshot: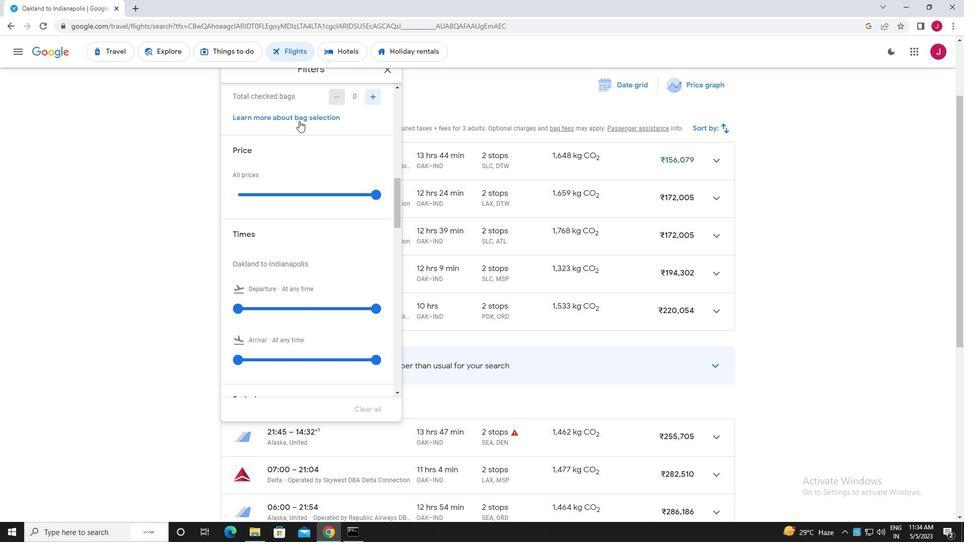 
Action: Mouse moved to (375, 124)
Screenshot: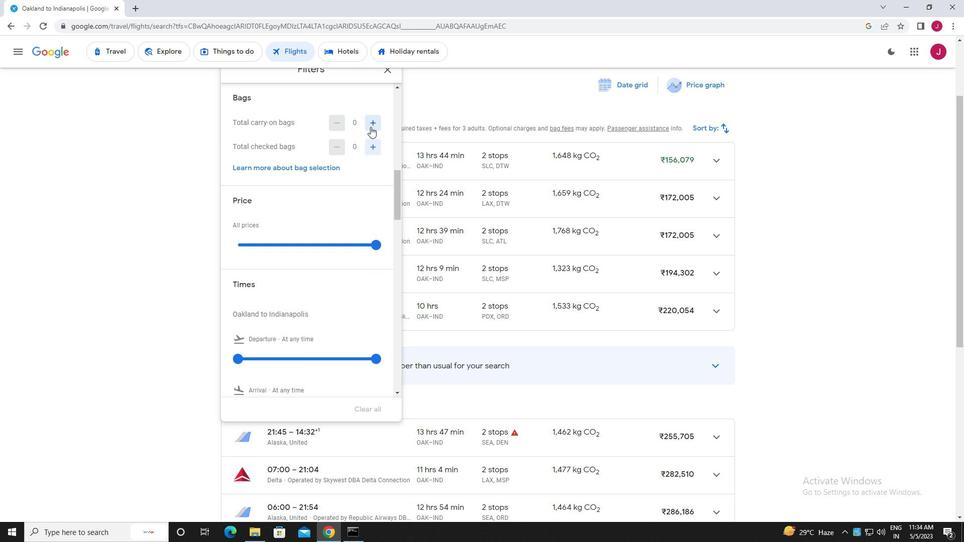 
Action: Mouse pressed left at (375, 124)
Screenshot: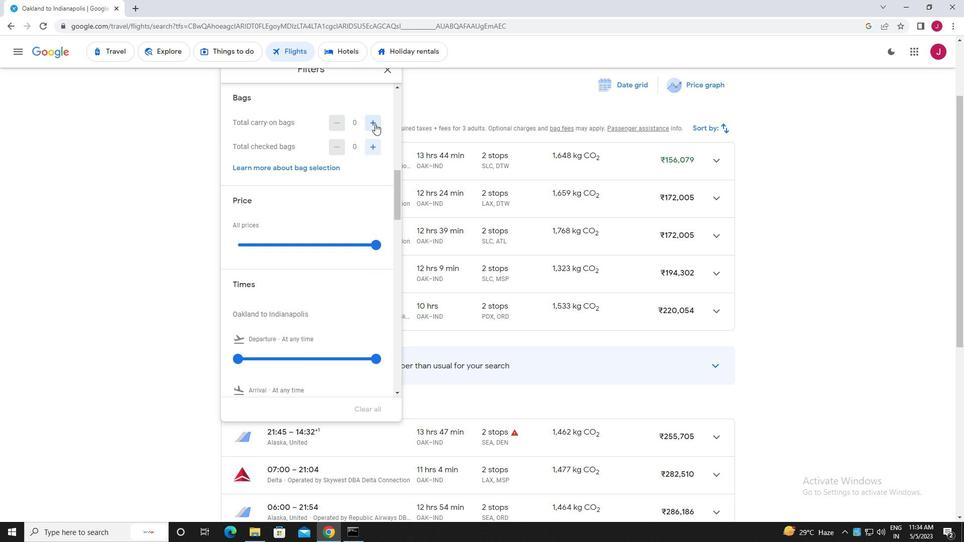 
Action: Mouse moved to (363, 140)
Screenshot: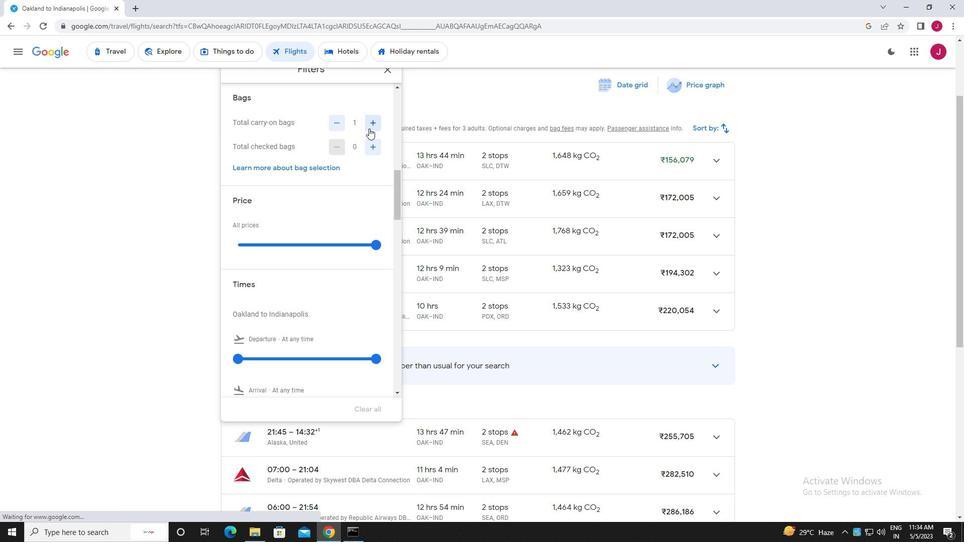 
Action: Mouse scrolled (363, 140) with delta (0, 0)
Screenshot: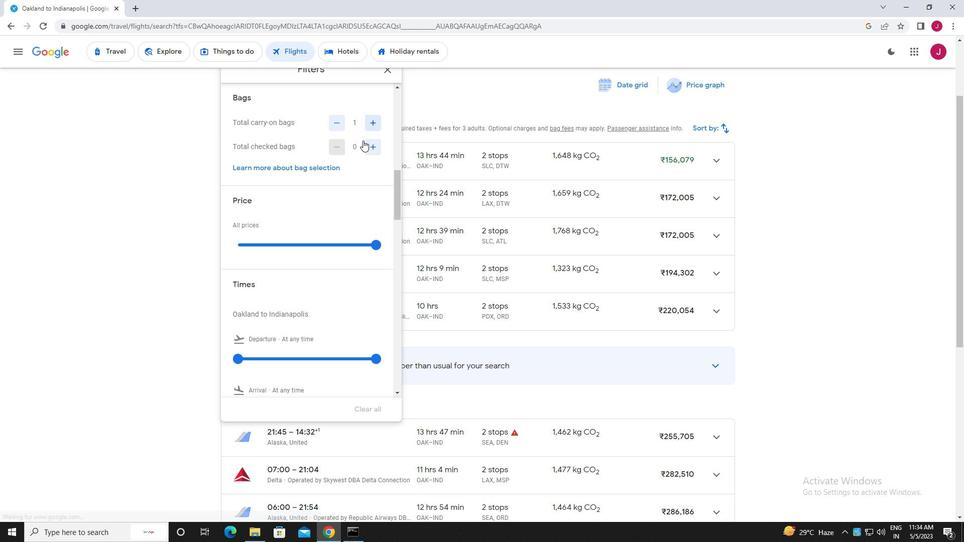 
Action: Mouse scrolled (363, 140) with delta (0, 0)
Screenshot: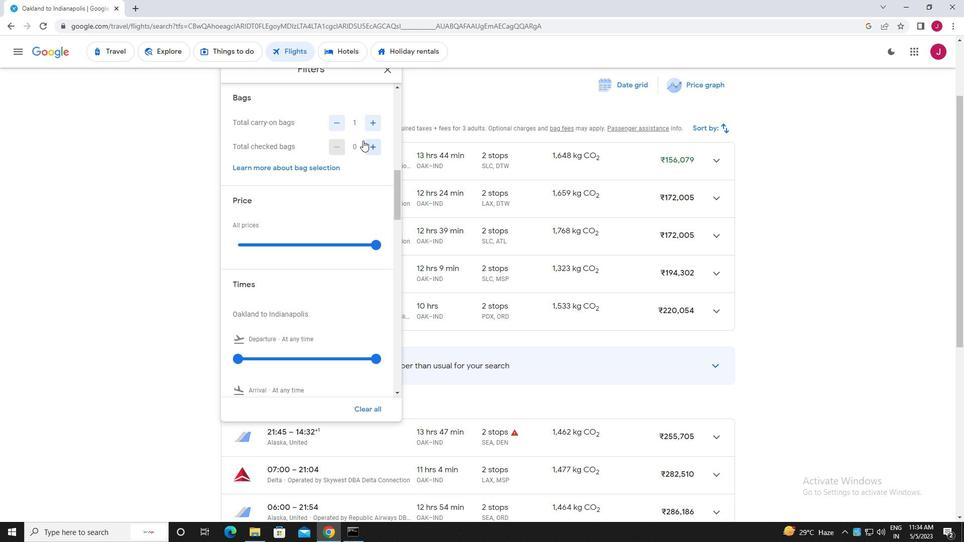 
Action: Mouse moved to (376, 145)
Screenshot: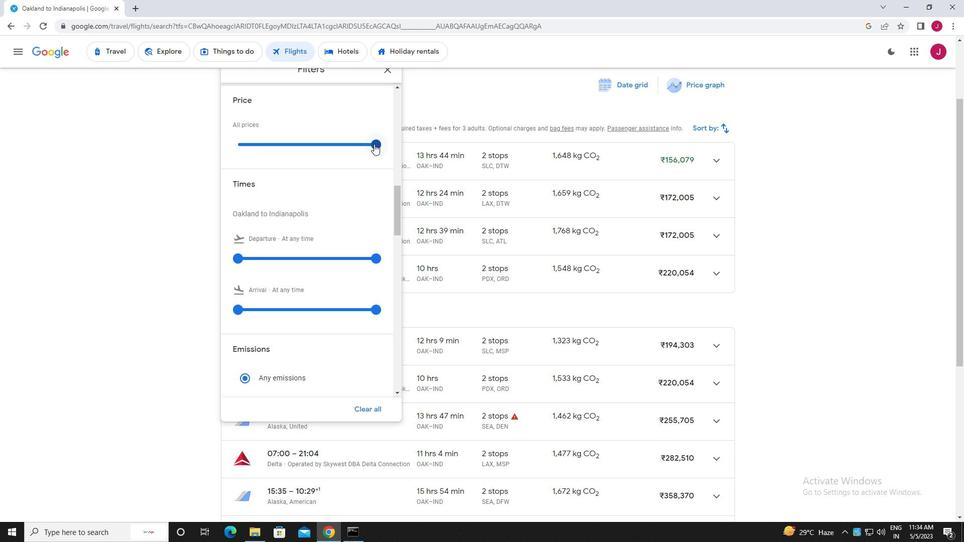 
Action: Mouse pressed left at (376, 145)
Screenshot: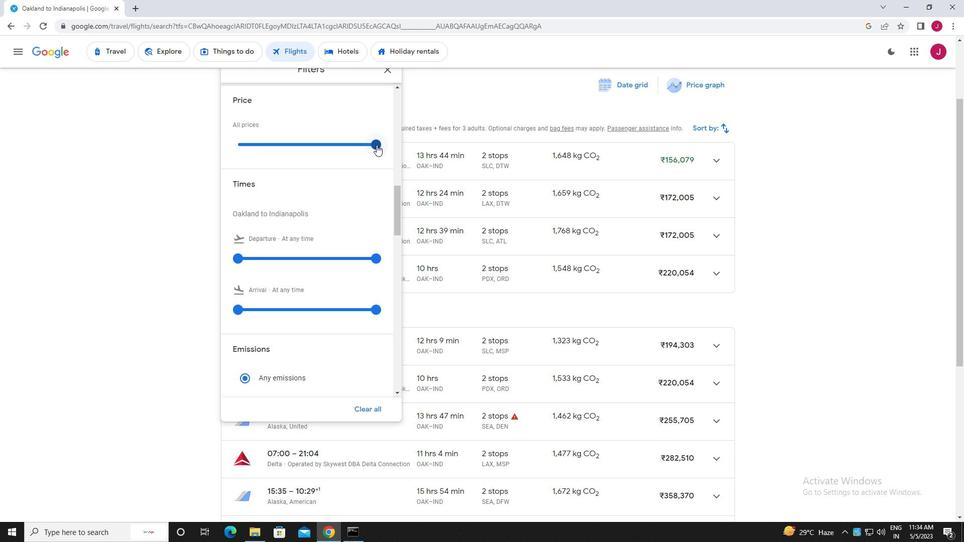 
Action: Mouse moved to (315, 159)
Screenshot: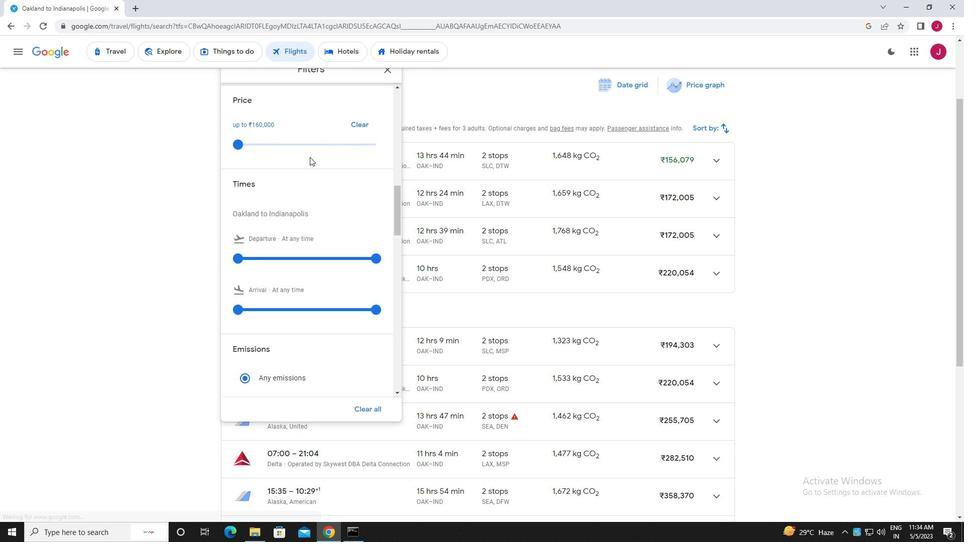 
Action: Mouse scrolled (315, 158) with delta (0, 0)
Screenshot: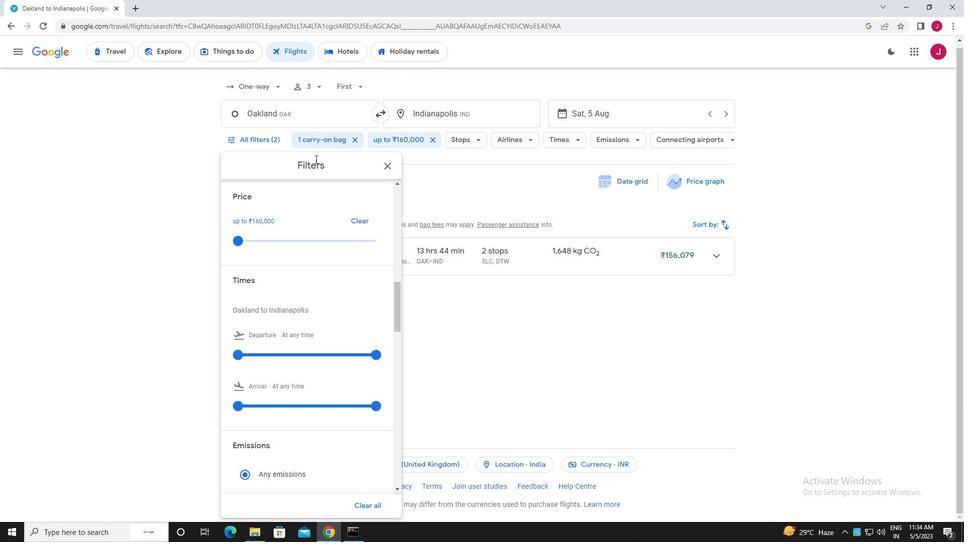 
Action: Mouse scrolled (315, 158) with delta (0, 0)
Screenshot: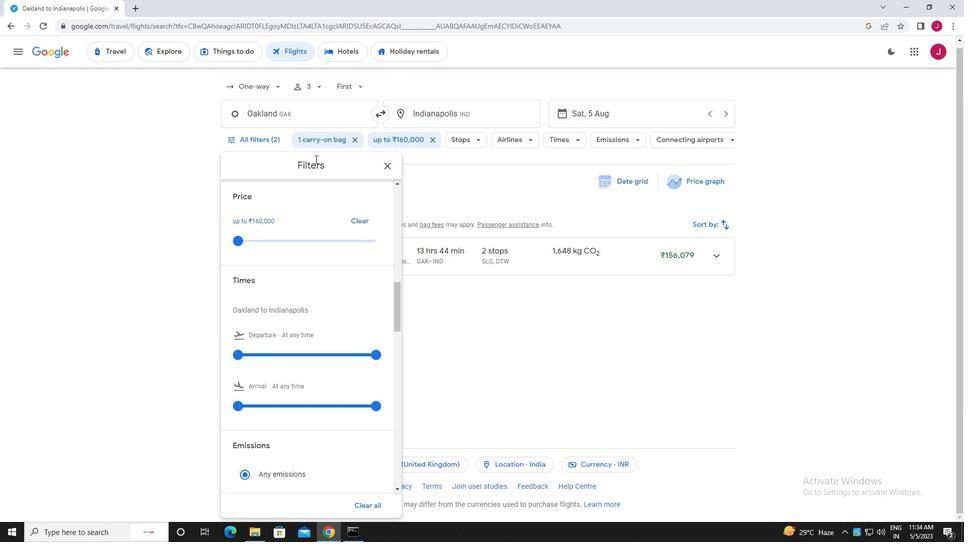 
Action: Mouse moved to (321, 198)
Screenshot: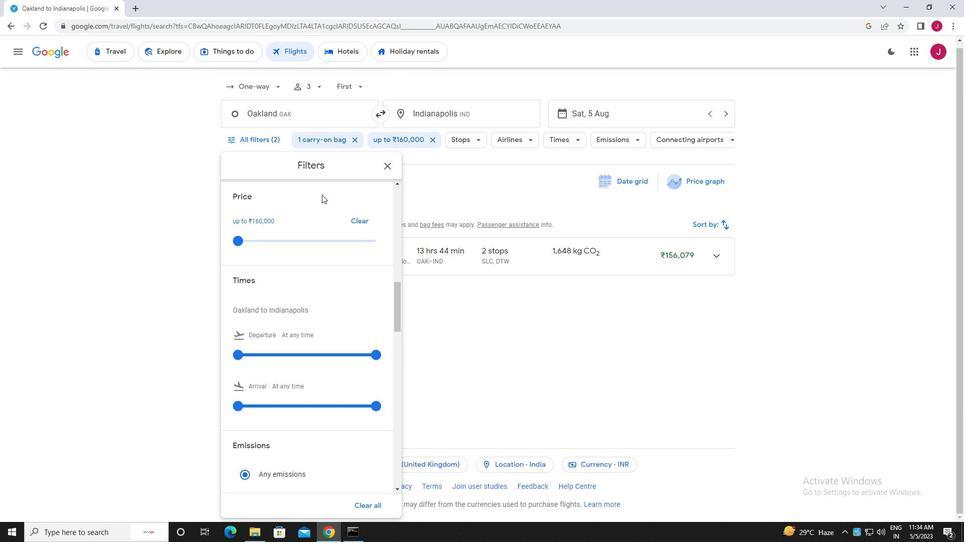 
Action: Mouse scrolled (321, 198) with delta (0, 0)
Screenshot: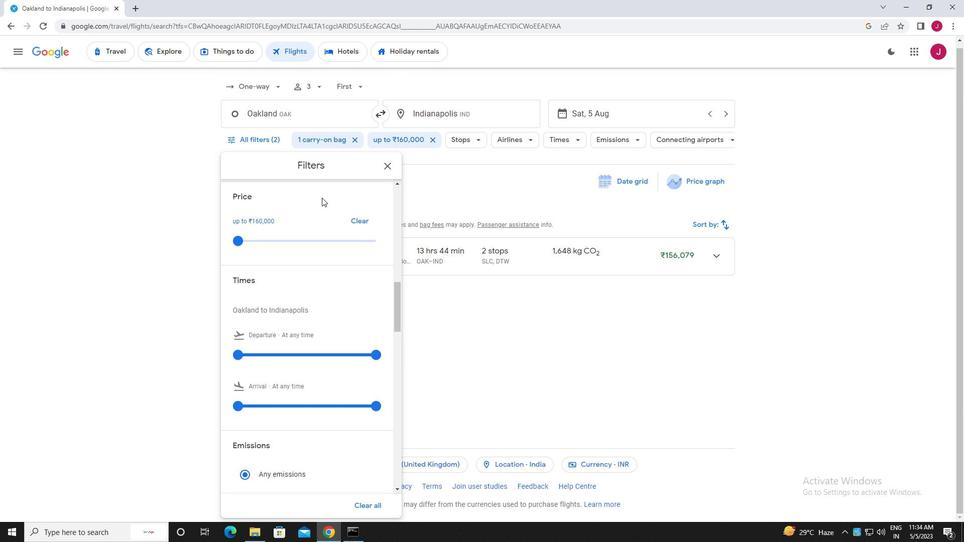 
Action: Mouse moved to (320, 198)
Screenshot: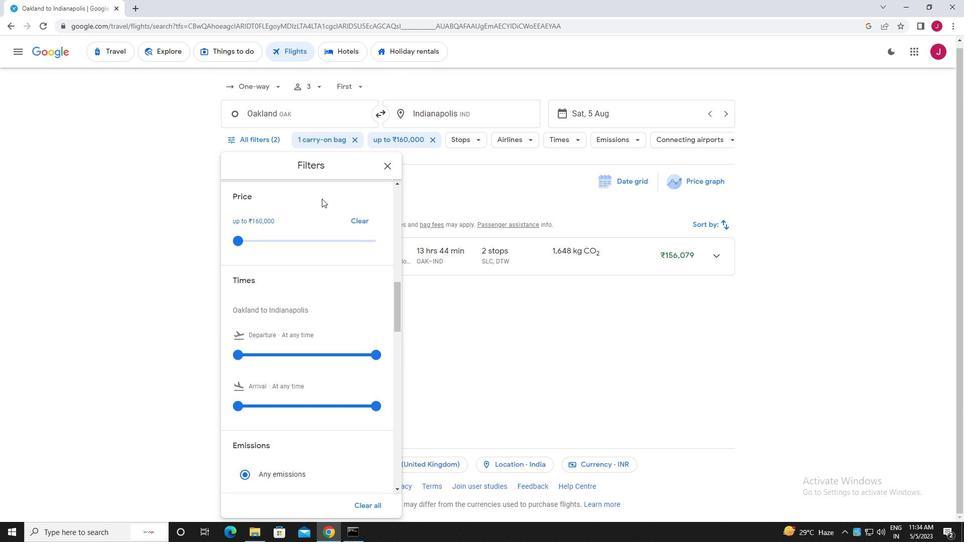 
Action: Mouse scrolled (320, 198) with delta (0, 0)
Screenshot: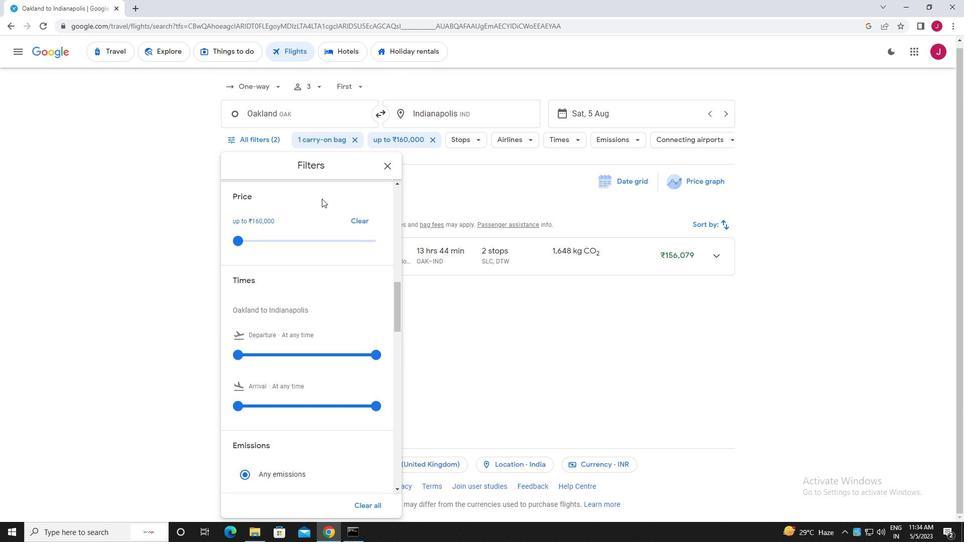 
Action: Mouse moved to (237, 253)
Screenshot: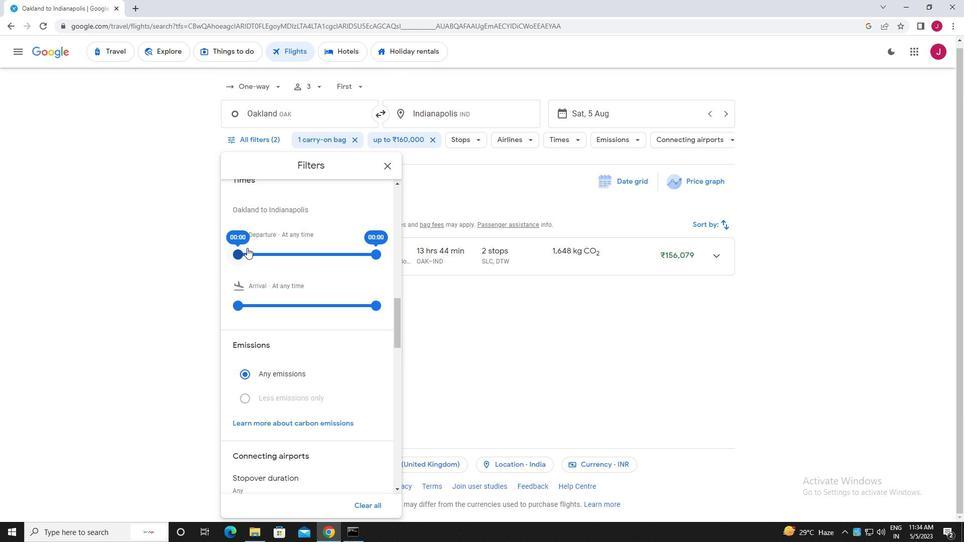 
Action: Mouse pressed left at (237, 253)
Screenshot: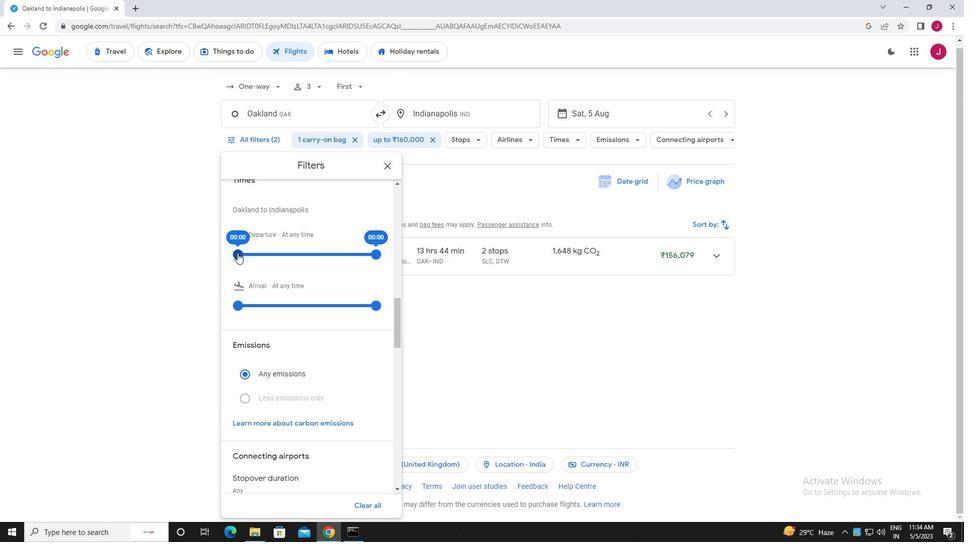 
Action: Mouse moved to (376, 254)
Screenshot: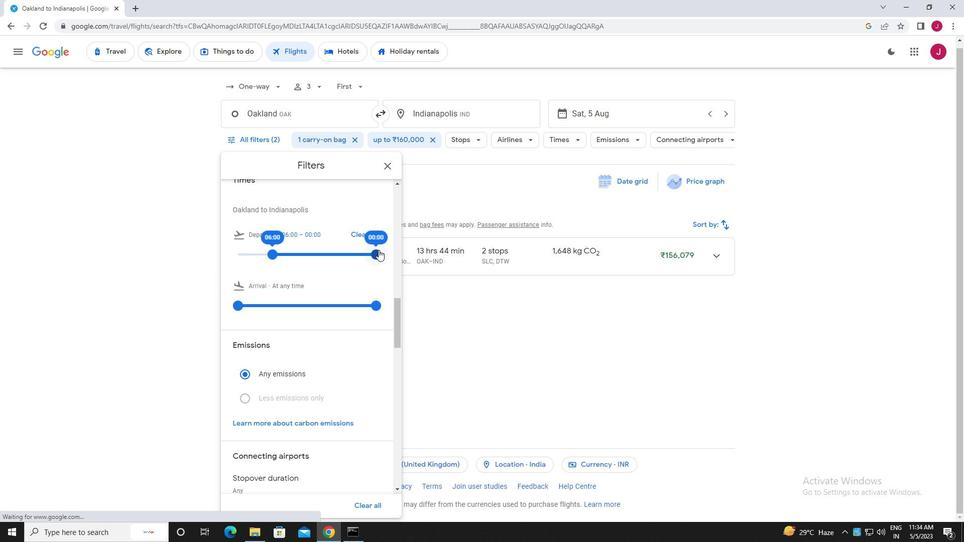 
Action: Mouse pressed left at (376, 254)
Screenshot: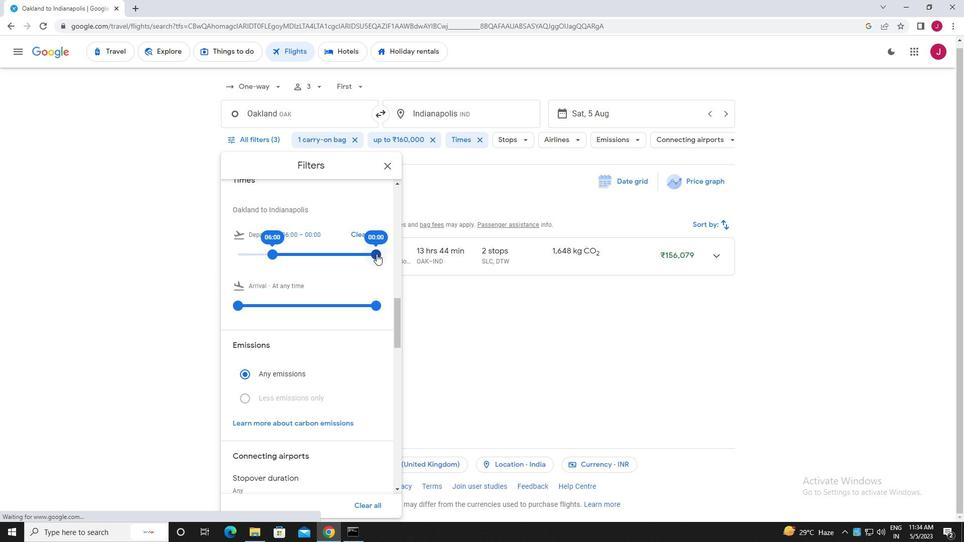 
Action: Mouse moved to (385, 165)
Screenshot: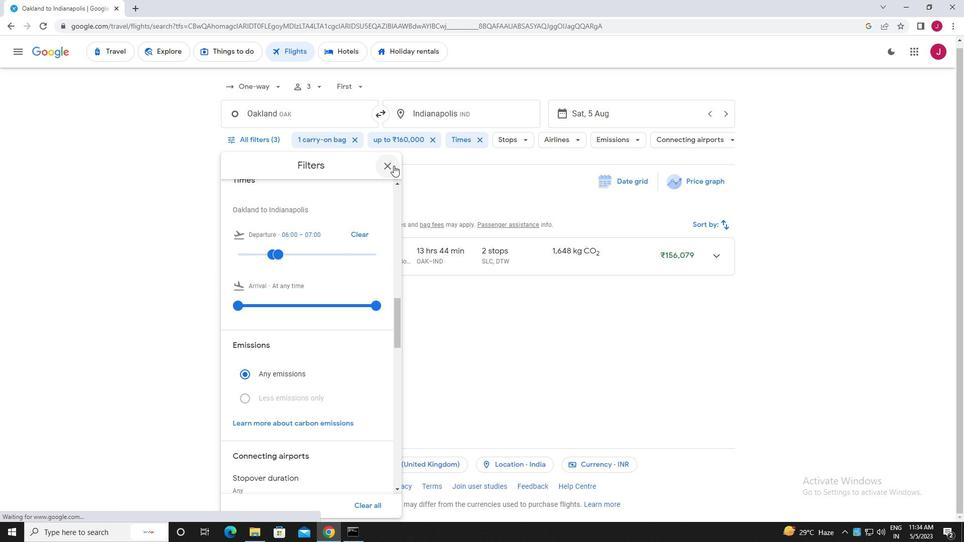 
Action: Mouse pressed left at (385, 165)
Screenshot: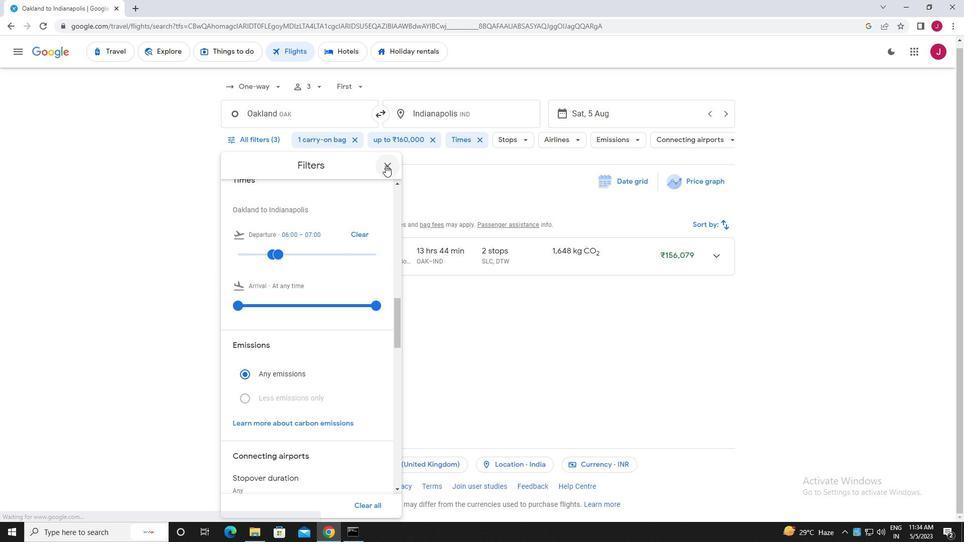 
Action: Mouse moved to (386, 165)
Screenshot: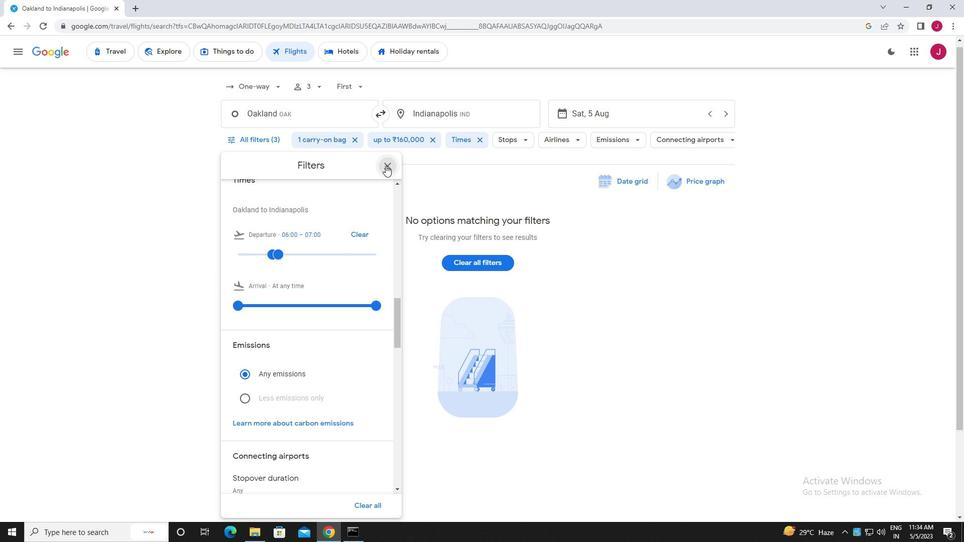 
